 Task: Find connections with filter location Campo Formoso with filter topic #Socialnetworkingwith filter profile language Potuguese with filter current company Anglo American with filter school Miranda House with filter industry Water, Waste, Steam, and Air Conditioning Services with filter service category Web Development with filter keywords title Biologist
Action: Mouse moved to (488, 85)
Screenshot: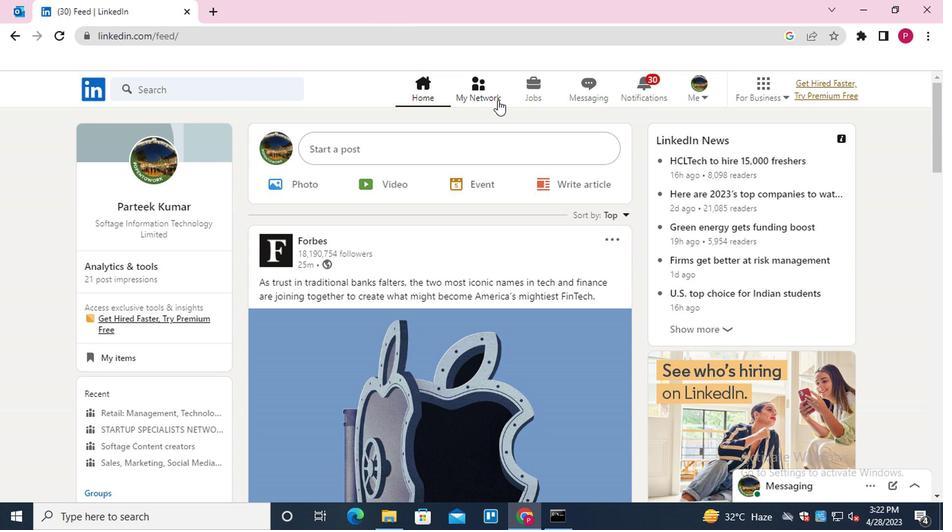 
Action: Mouse pressed left at (488, 85)
Screenshot: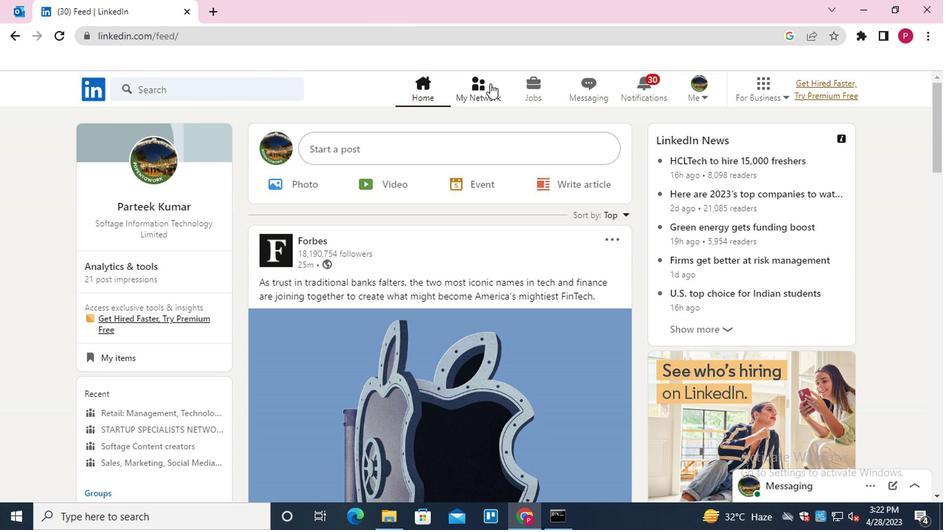 
Action: Mouse moved to (223, 169)
Screenshot: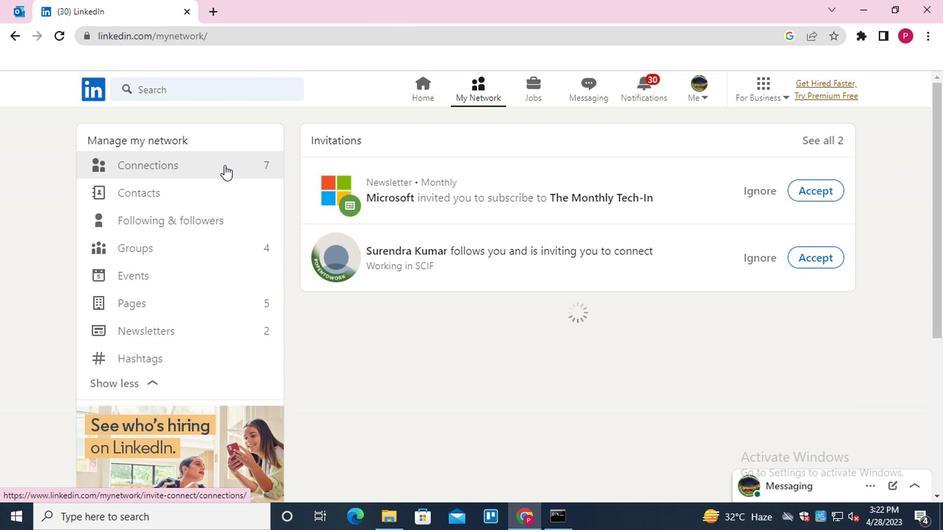 
Action: Mouse pressed left at (223, 169)
Screenshot: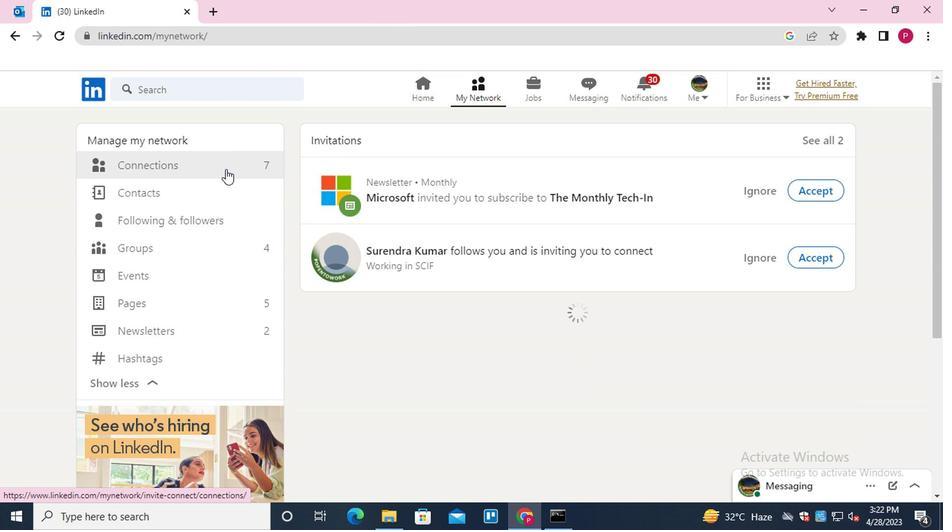 
Action: Mouse moved to (594, 167)
Screenshot: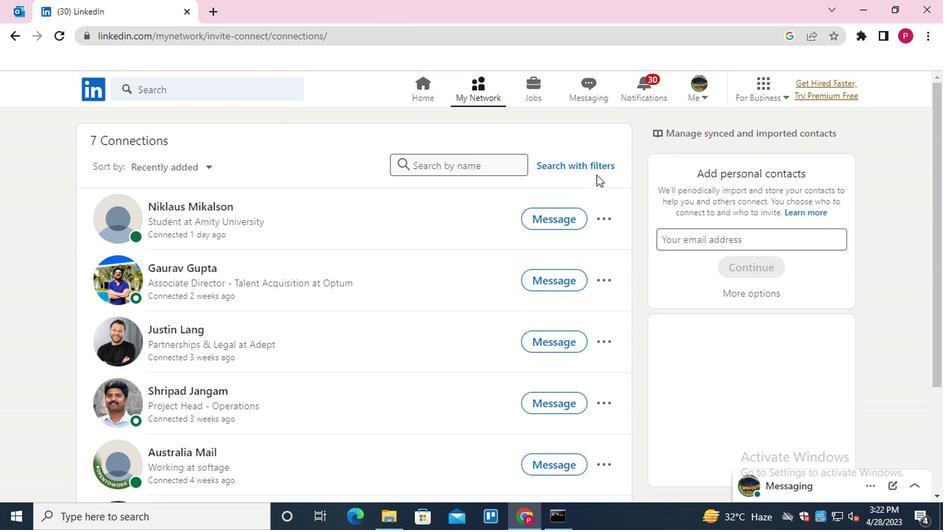 
Action: Mouse pressed left at (594, 167)
Screenshot: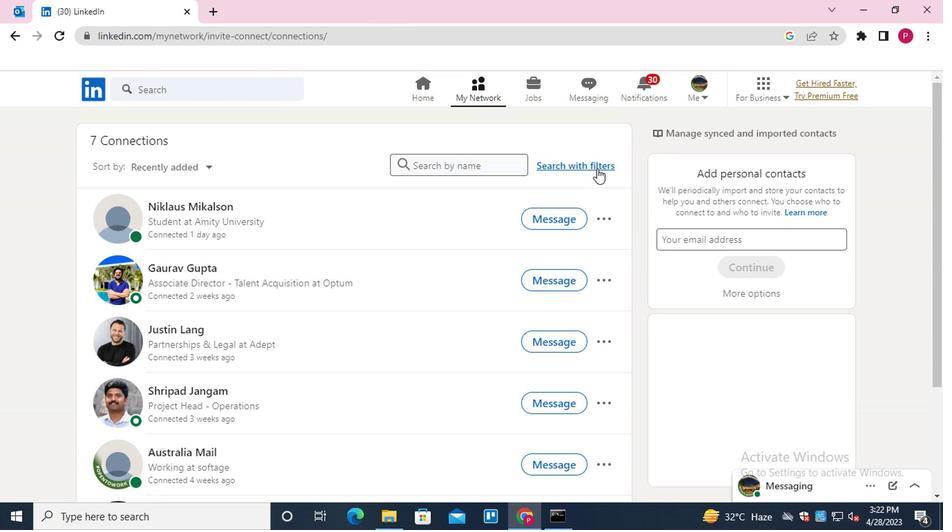 
Action: Mouse moved to (513, 131)
Screenshot: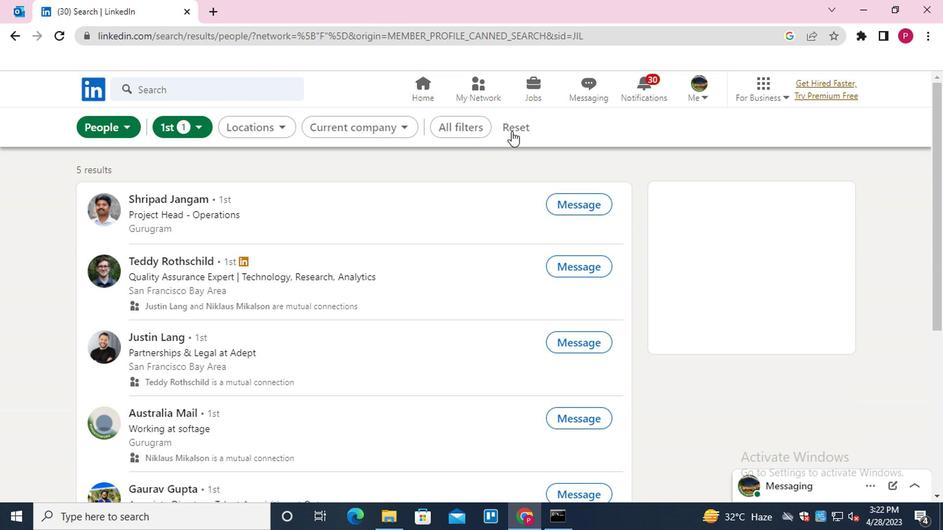 
Action: Mouse pressed left at (513, 131)
Screenshot: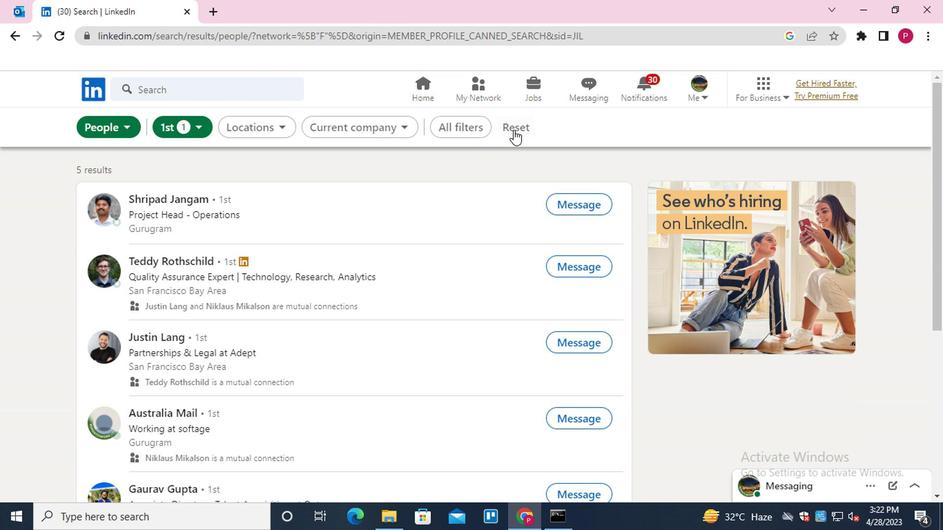 
Action: Mouse moved to (487, 133)
Screenshot: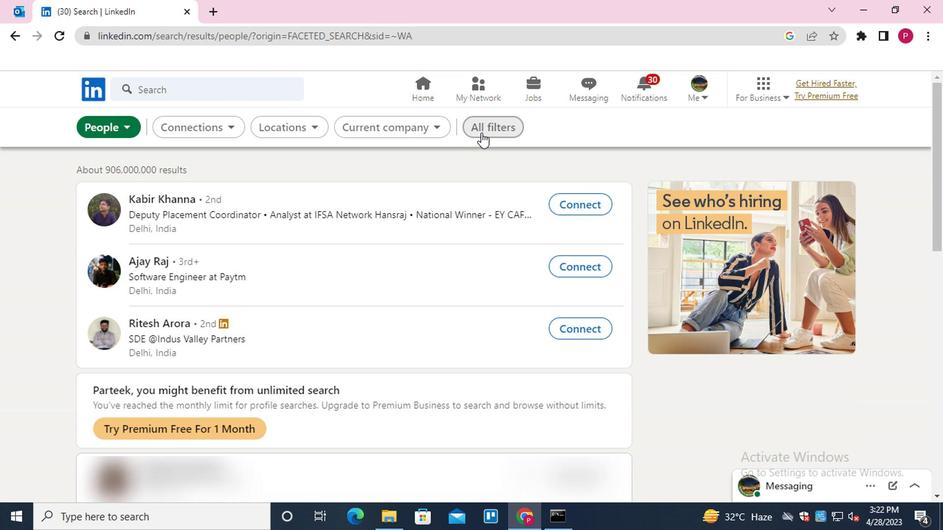 
Action: Mouse pressed left at (487, 133)
Screenshot: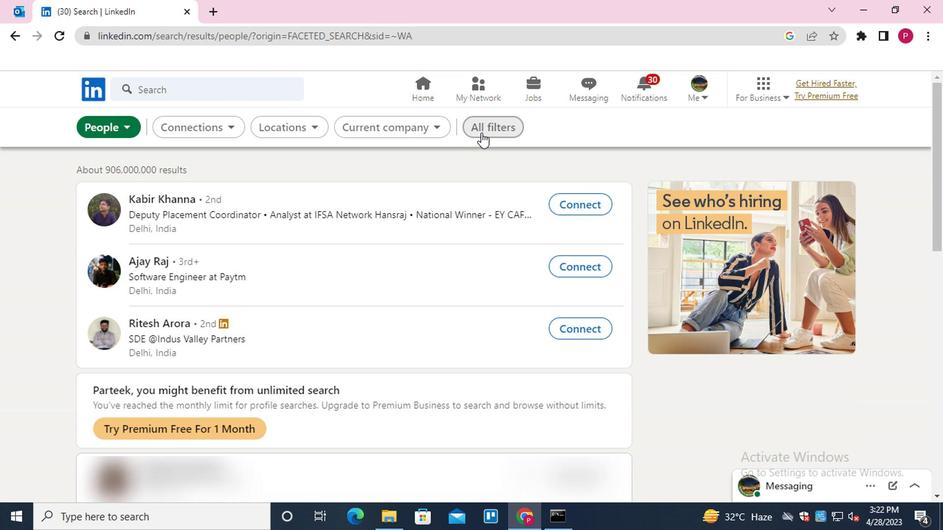 
Action: Mouse moved to (723, 332)
Screenshot: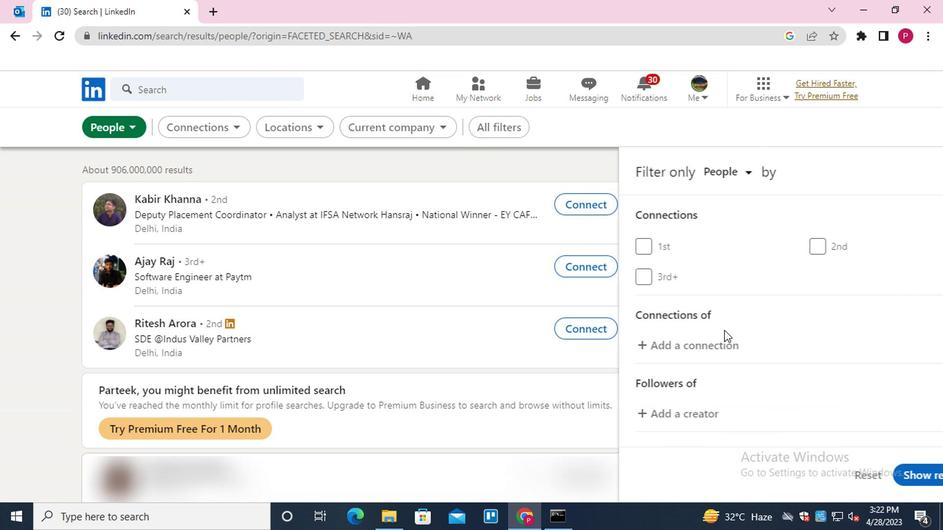 
Action: Mouse scrolled (723, 331) with delta (0, 0)
Screenshot: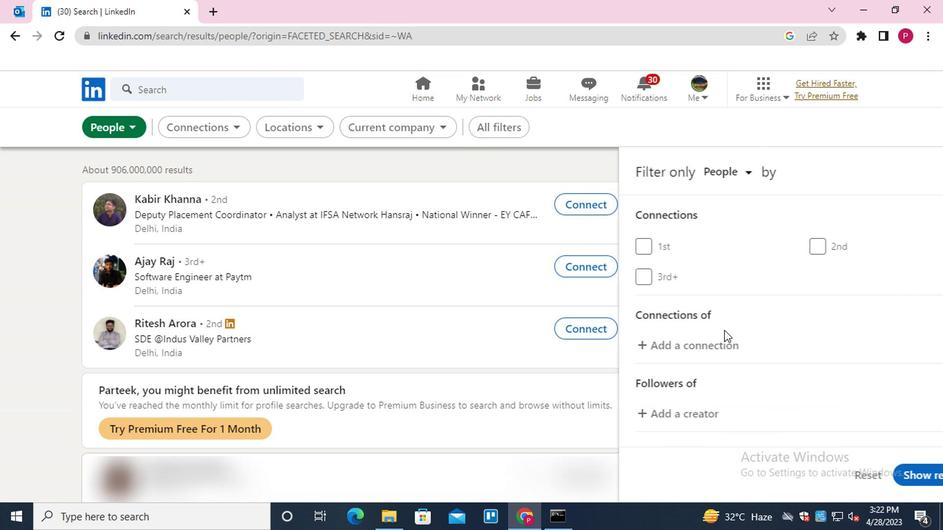 
Action: Mouse moved to (723, 332)
Screenshot: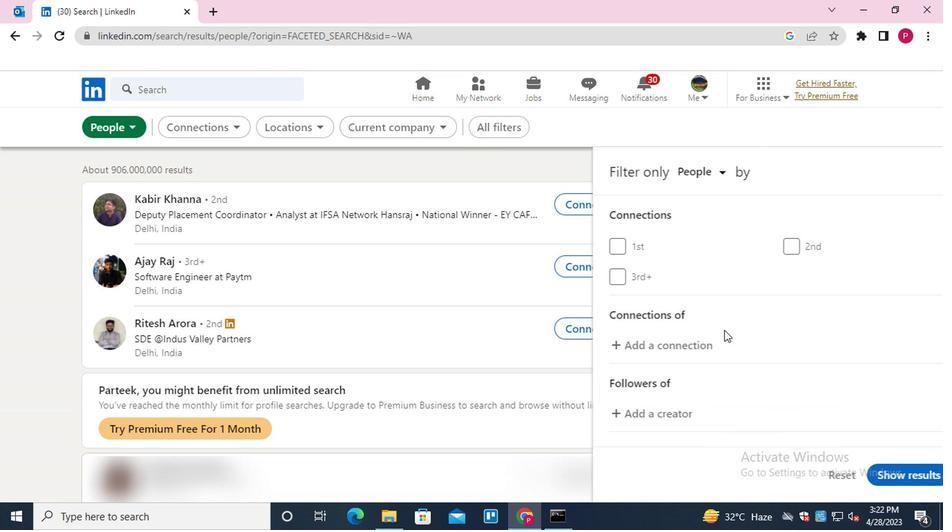 
Action: Mouse scrolled (723, 332) with delta (0, 0)
Screenshot: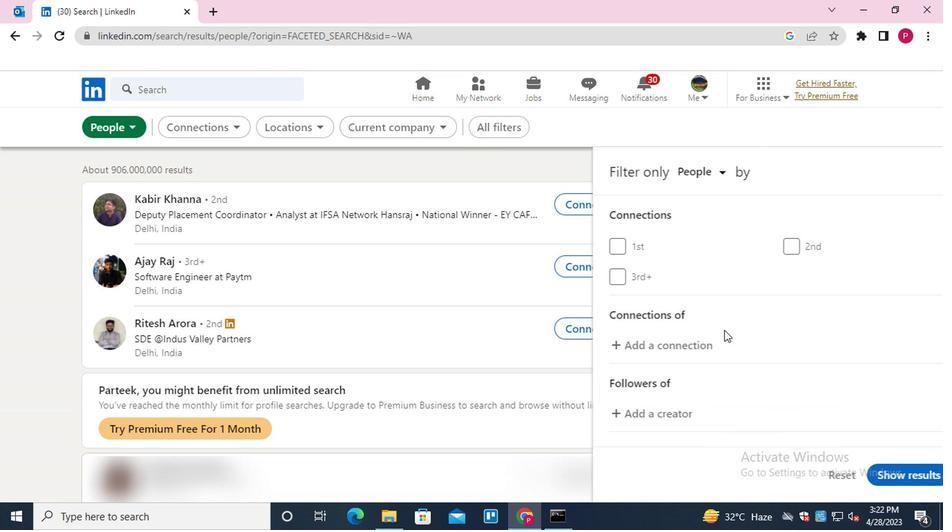
Action: Mouse moved to (723, 337)
Screenshot: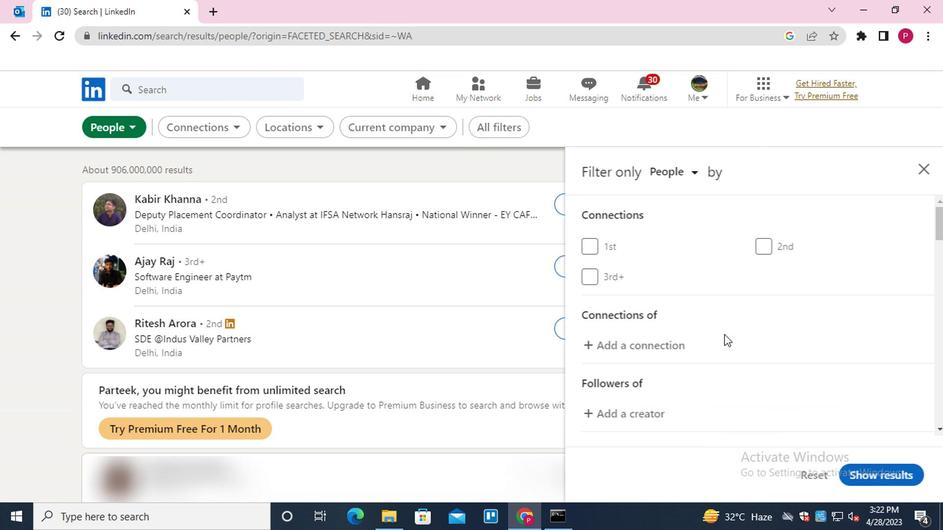 
Action: Mouse scrolled (723, 336) with delta (0, 0)
Screenshot: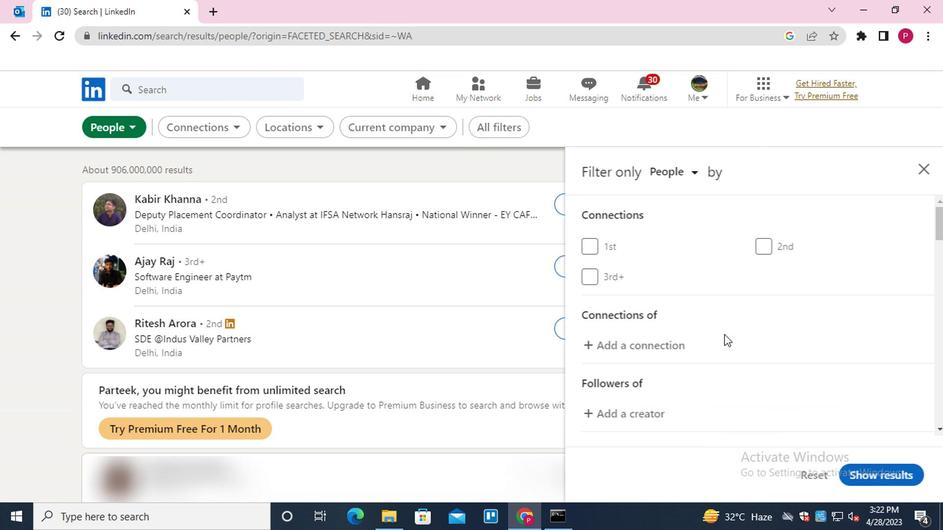 
Action: Mouse moved to (784, 334)
Screenshot: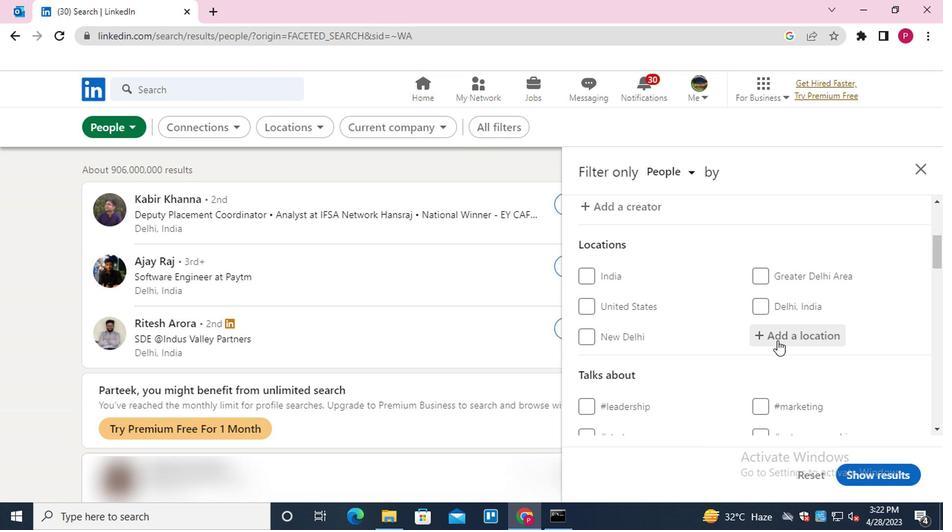 
Action: Mouse pressed left at (784, 334)
Screenshot: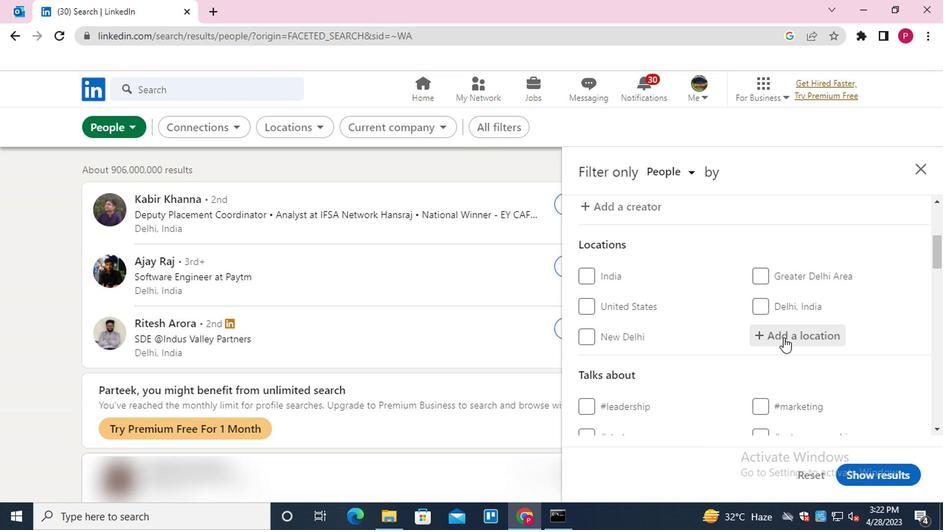
Action: Mouse moved to (782, 336)
Screenshot: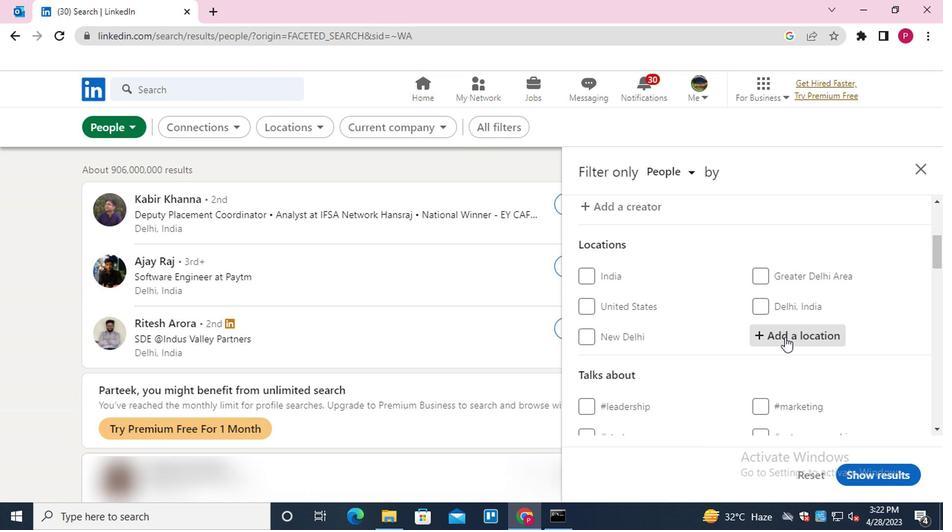 
Action: Key pressed <Key.shift>CAMPO<Key.space><Key.shift><Key.shift><Key.shift><Key.shift>FORMOSO<Key.down><Key.enter>
Screenshot: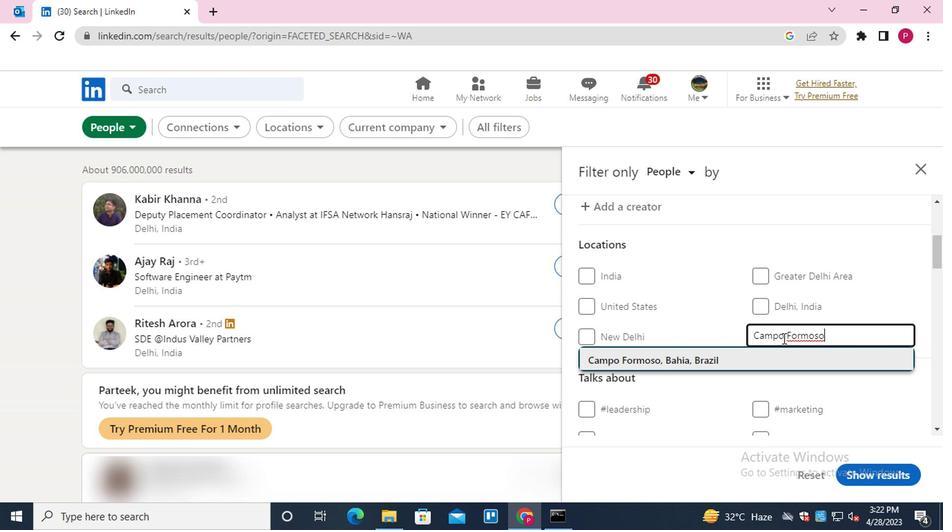 
Action: Mouse moved to (654, 350)
Screenshot: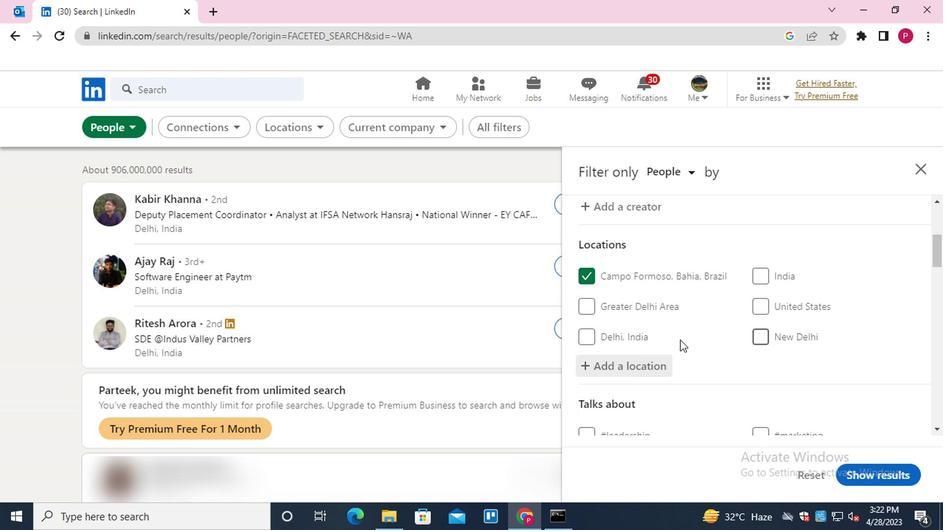 
Action: Mouse scrolled (654, 350) with delta (0, 0)
Screenshot: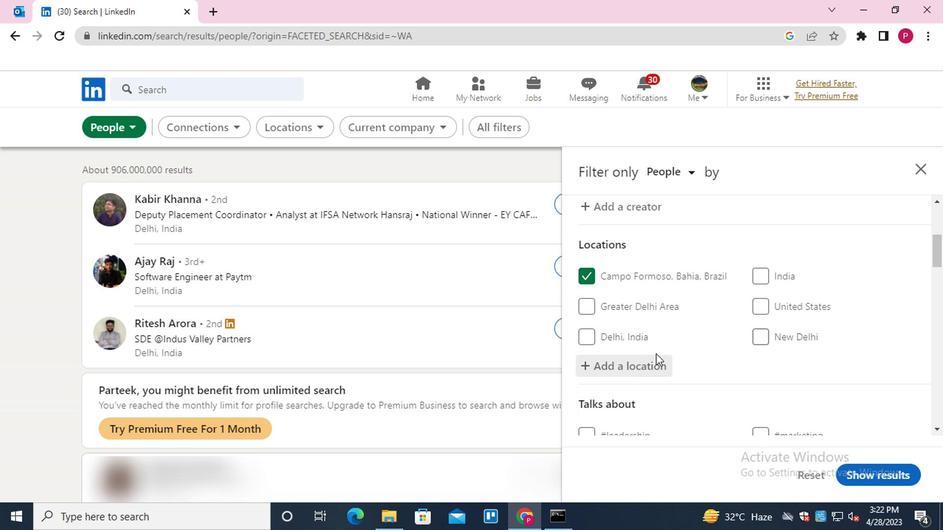 
Action: Mouse scrolled (654, 350) with delta (0, 0)
Screenshot: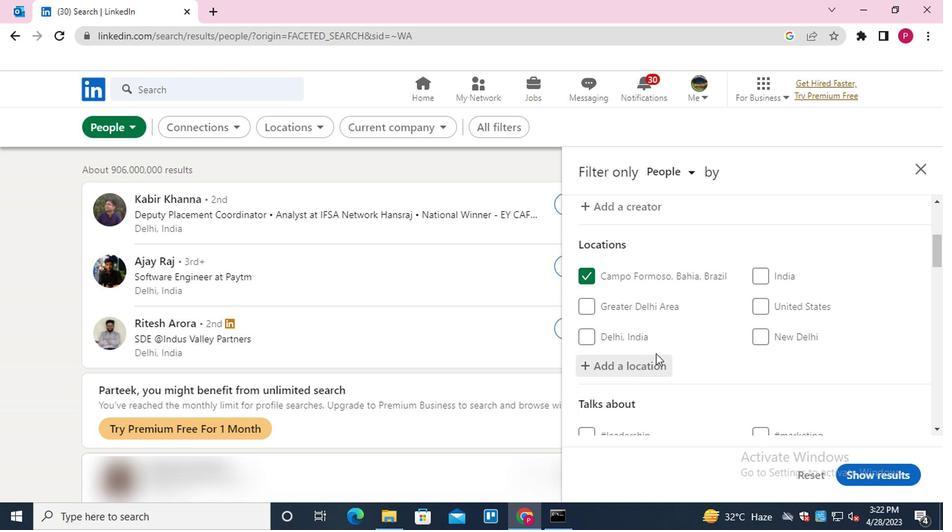 
Action: Mouse moved to (787, 348)
Screenshot: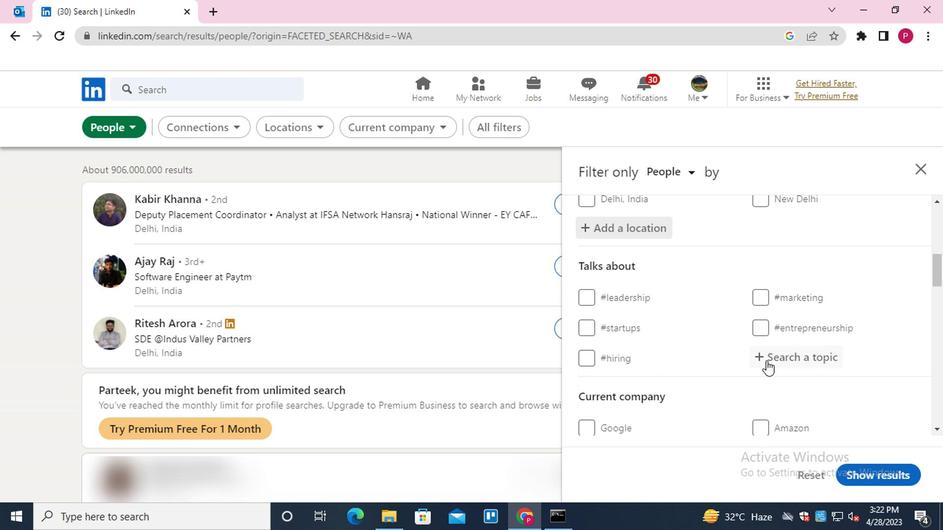 
Action: Mouse pressed left at (787, 348)
Screenshot: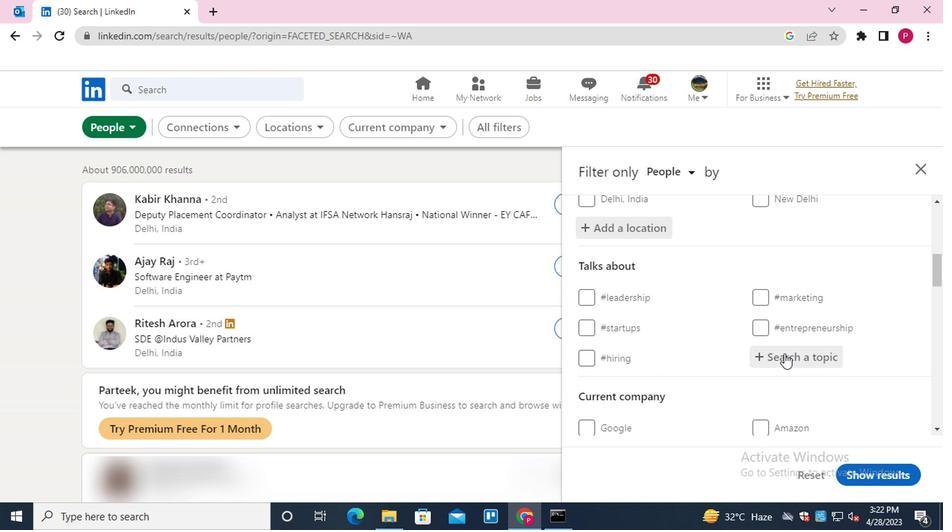 
Action: Mouse moved to (759, 349)
Screenshot: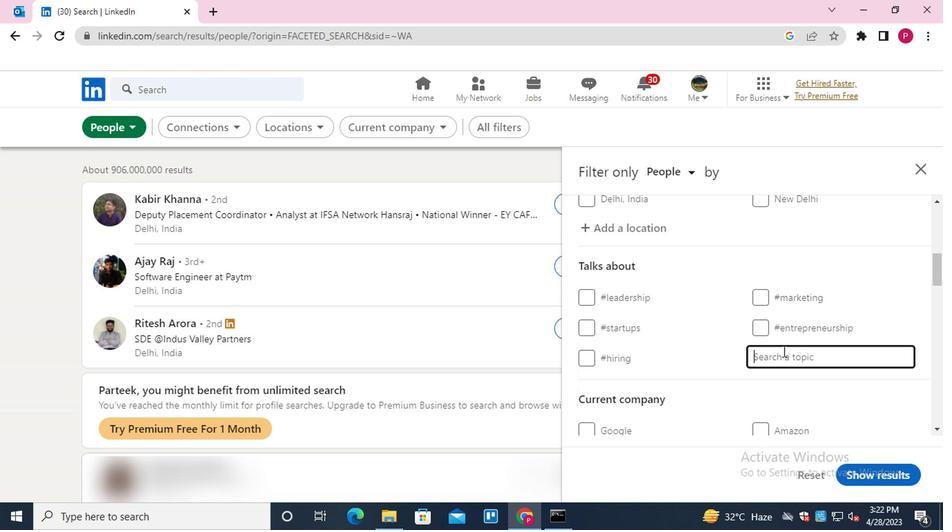 
Action: Key pressed SOCIALNETWORKING<Key.down><Key.down><Key.enter>
Screenshot: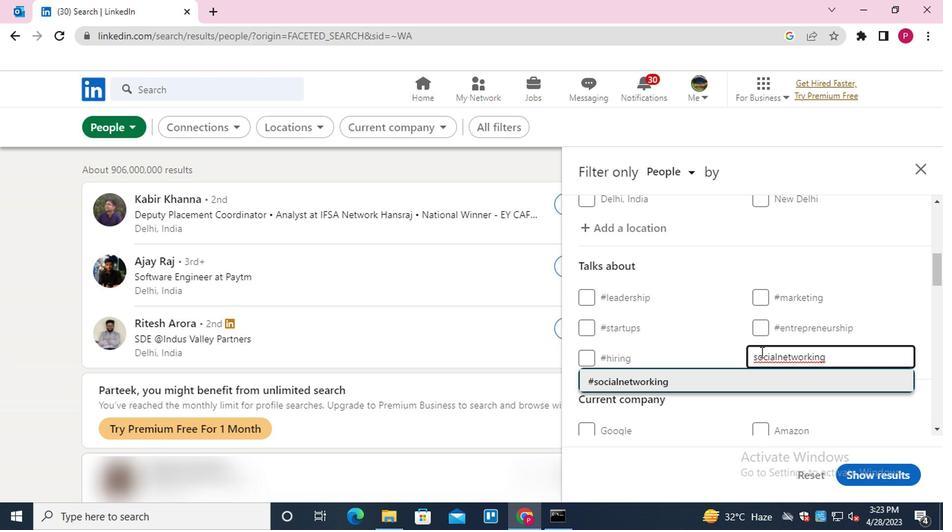 
Action: Mouse scrolled (759, 348) with delta (0, 0)
Screenshot: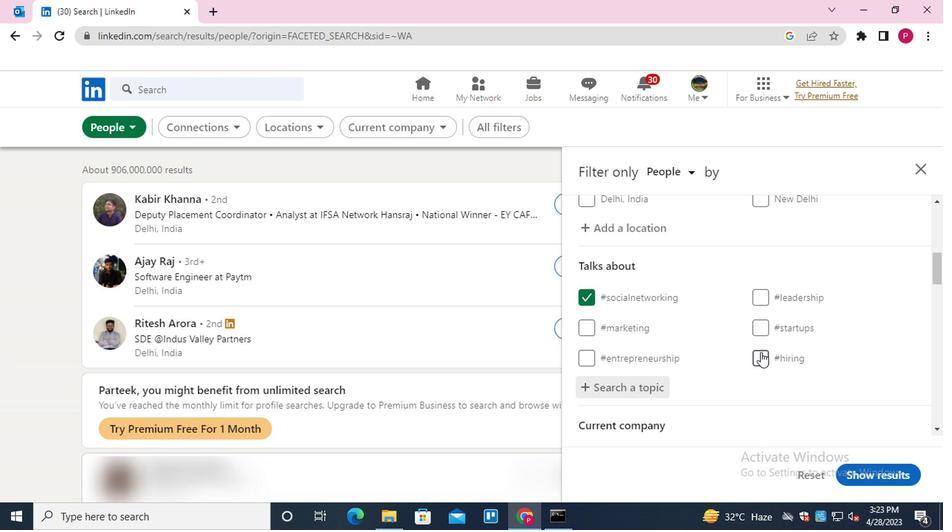
Action: Mouse scrolled (759, 348) with delta (0, 0)
Screenshot: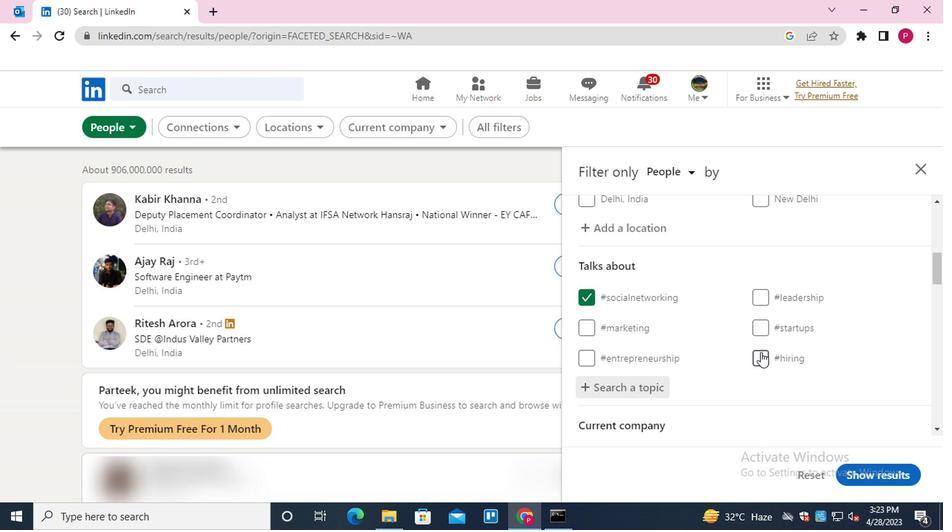 
Action: Mouse scrolled (759, 348) with delta (0, 0)
Screenshot: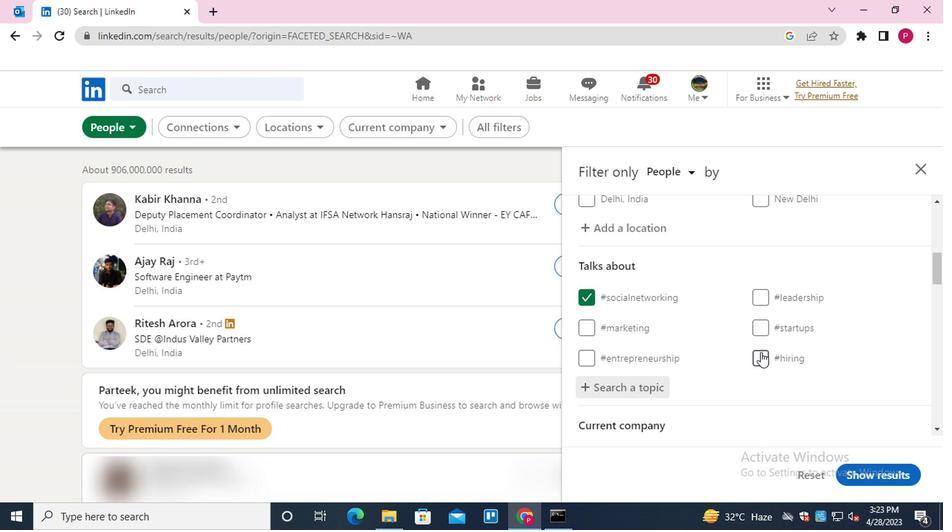 
Action: Mouse moved to (708, 339)
Screenshot: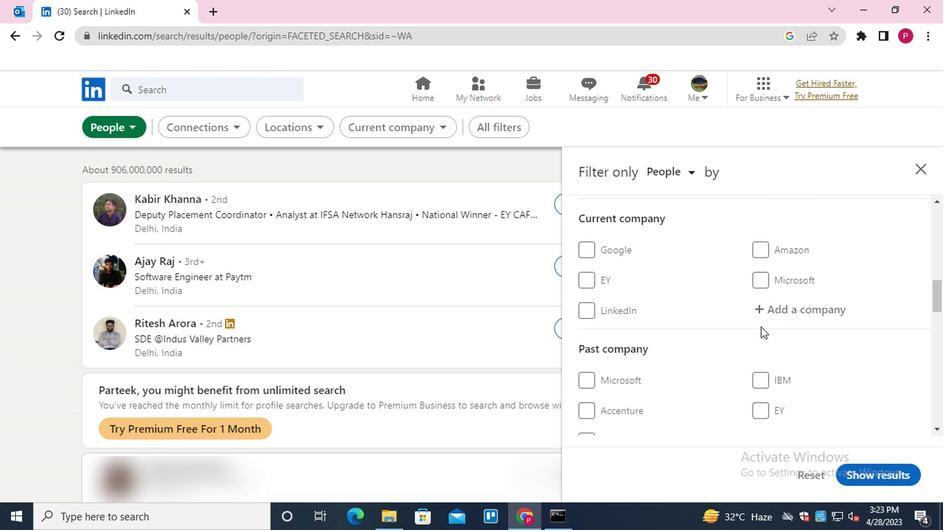 
Action: Mouse scrolled (708, 339) with delta (0, 0)
Screenshot: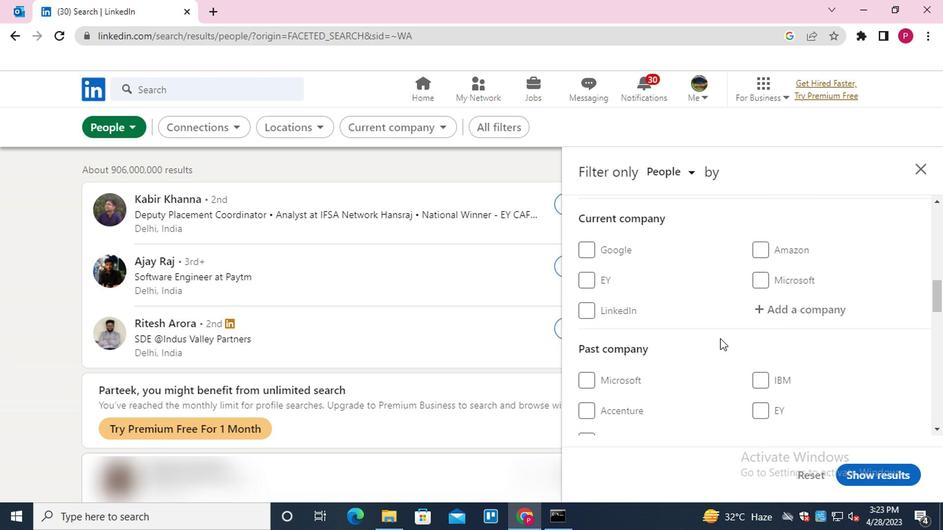 
Action: Mouse scrolled (708, 339) with delta (0, 0)
Screenshot: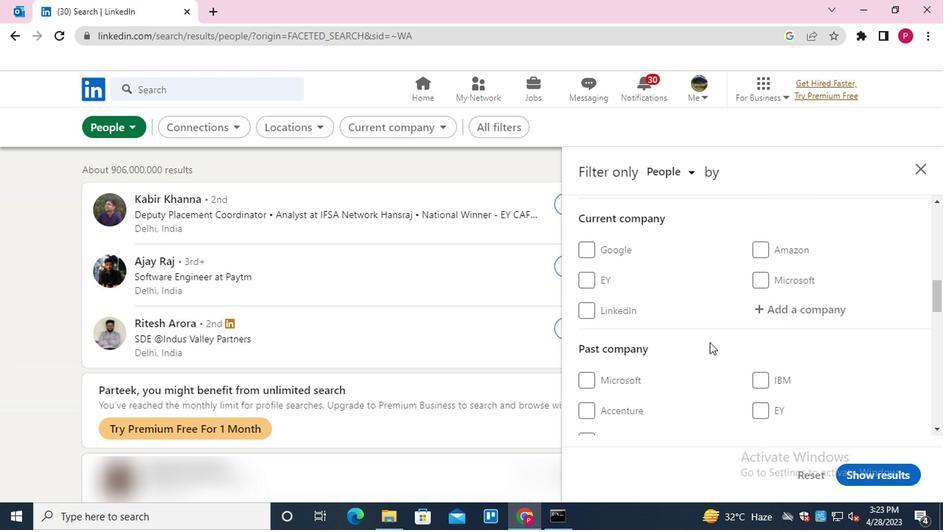 
Action: Mouse scrolled (708, 339) with delta (0, 0)
Screenshot: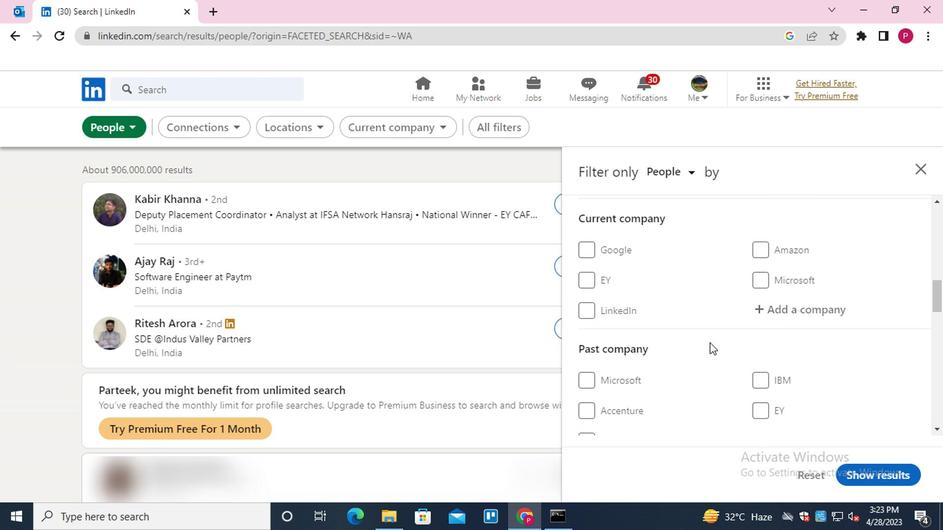 
Action: Mouse scrolled (708, 339) with delta (0, 0)
Screenshot: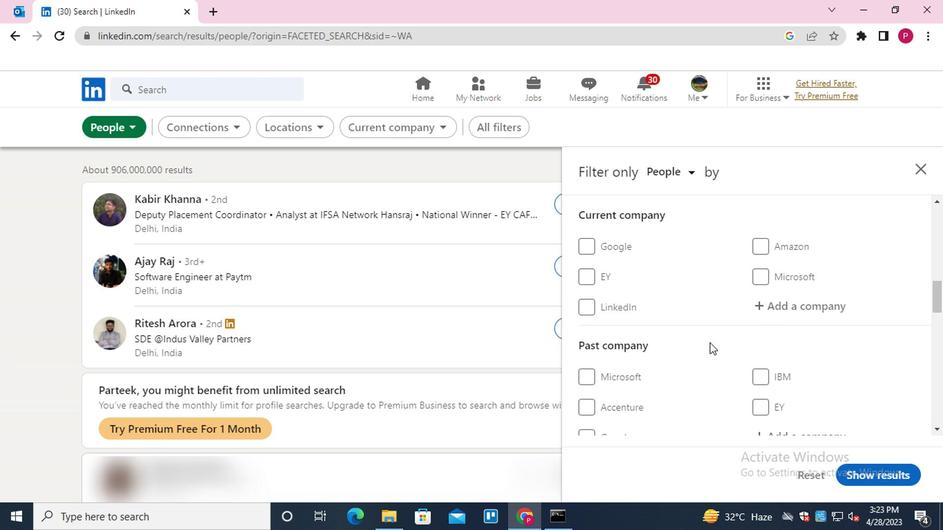 
Action: Mouse moved to (677, 355)
Screenshot: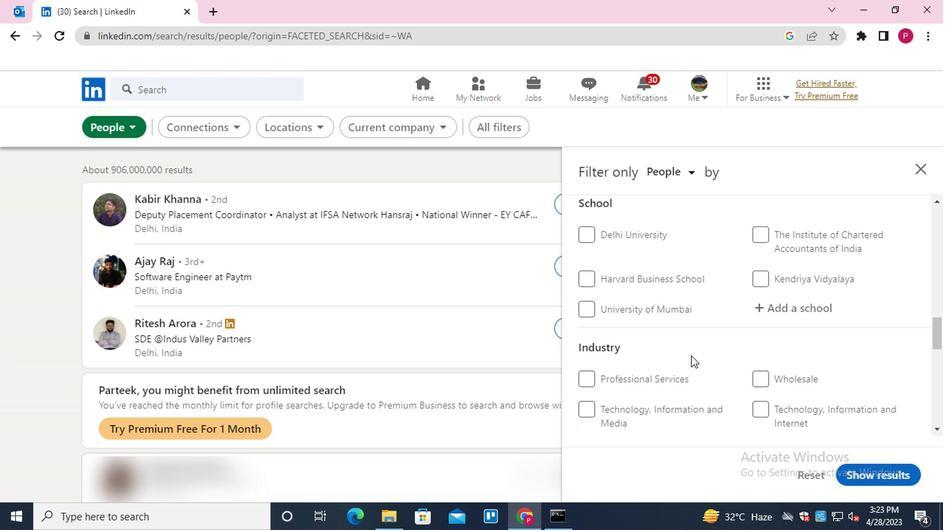 
Action: Mouse scrolled (677, 355) with delta (0, 0)
Screenshot: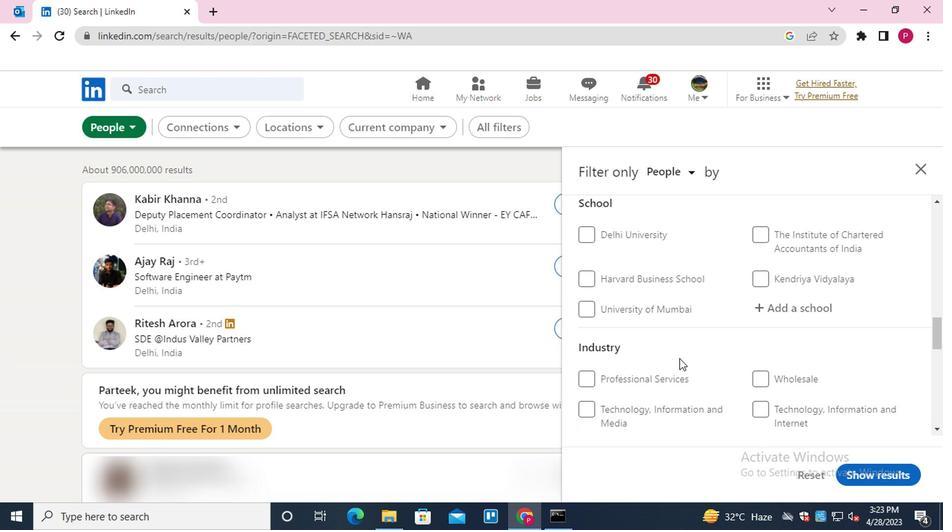 
Action: Mouse scrolled (677, 355) with delta (0, 0)
Screenshot: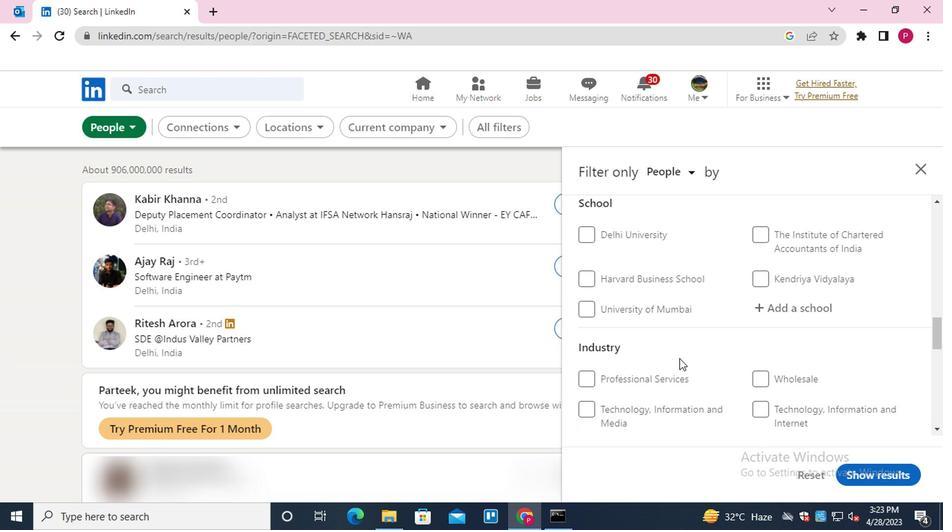 
Action: Mouse scrolled (677, 355) with delta (0, 0)
Screenshot: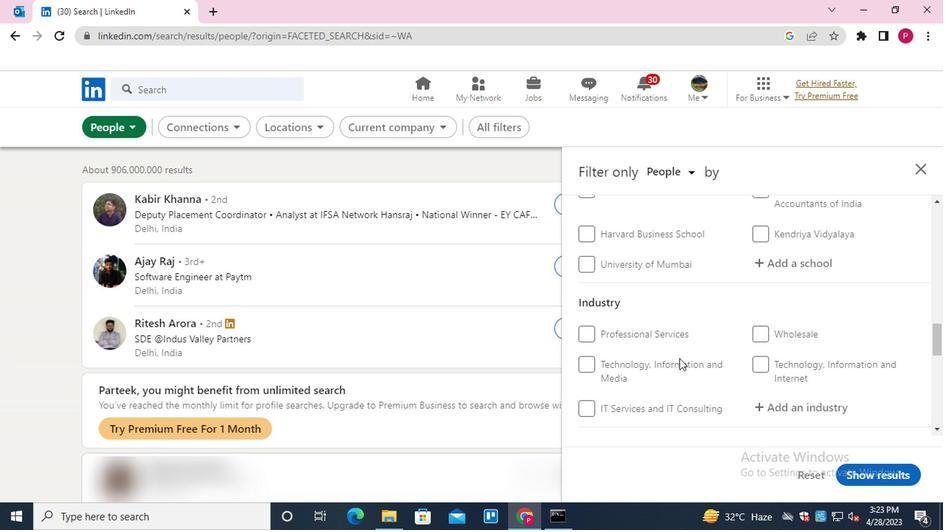 
Action: Mouse moved to (758, 346)
Screenshot: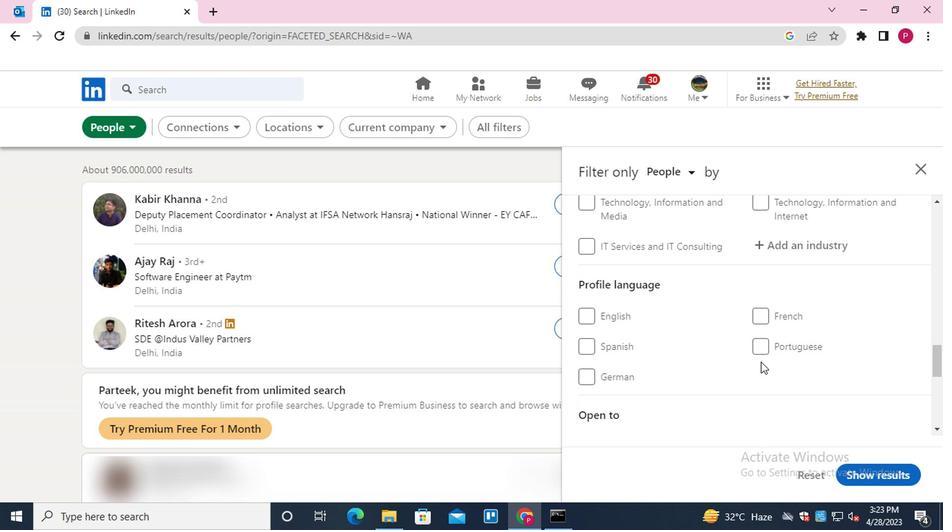 
Action: Mouse pressed left at (758, 346)
Screenshot: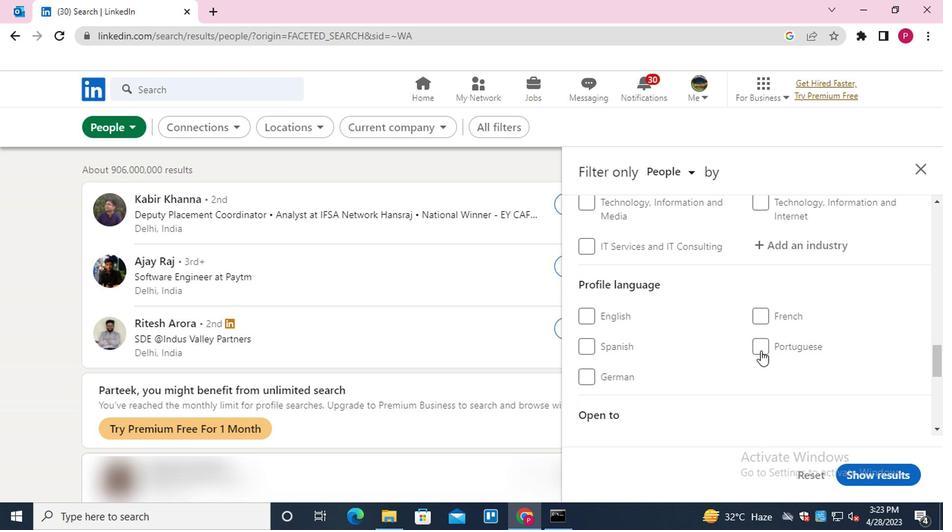 
Action: Mouse moved to (721, 350)
Screenshot: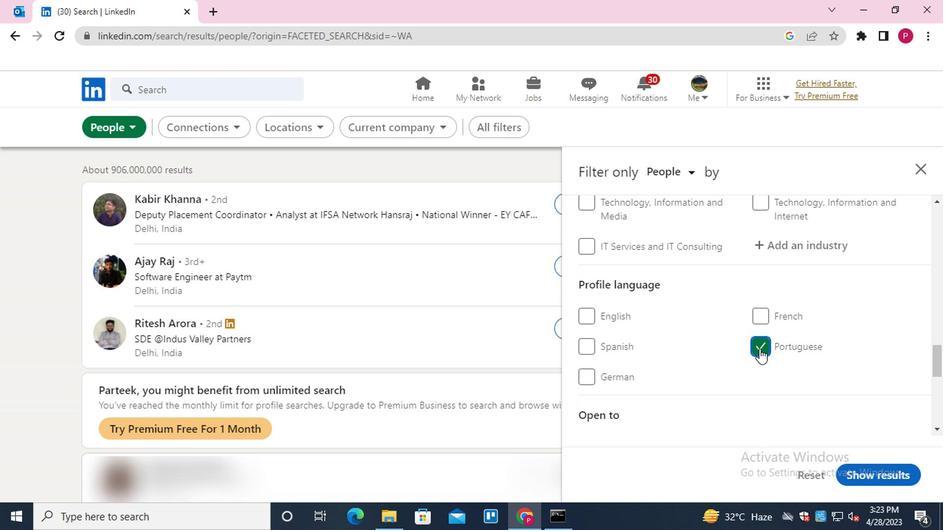 
Action: Mouse scrolled (721, 350) with delta (0, 0)
Screenshot: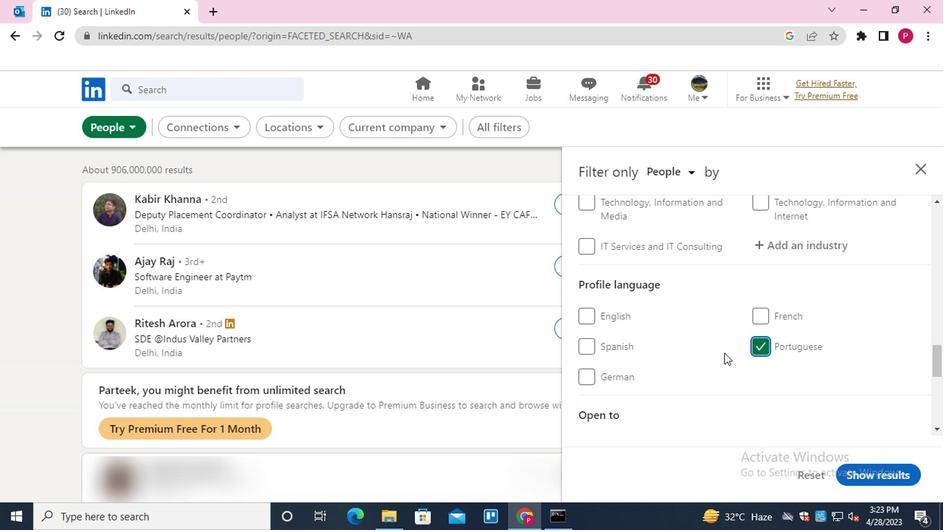 
Action: Mouse scrolled (721, 350) with delta (0, 0)
Screenshot: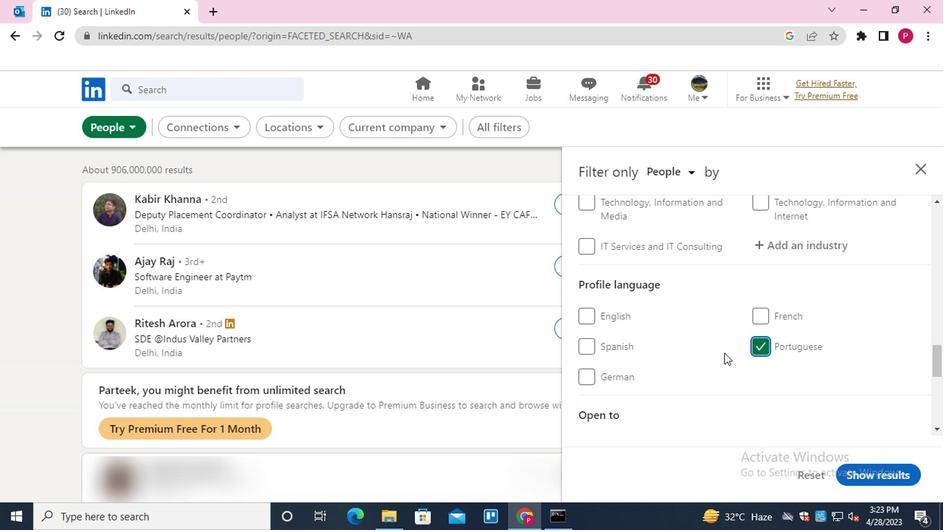 
Action: Mouse scrolled (721, 350) with delta (0, 0)
Screenshot: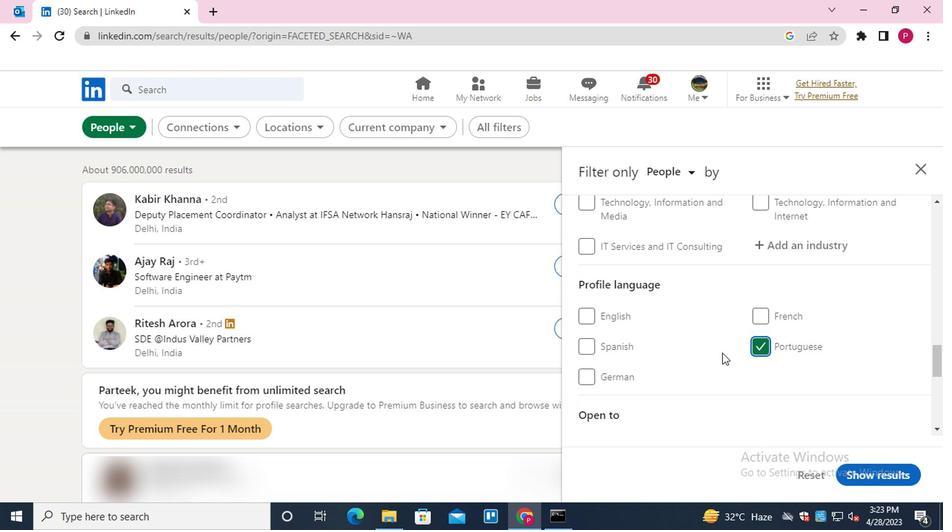 
Action: Mouse scrolled (721, 350) with delta (0, 0)
Screenshot: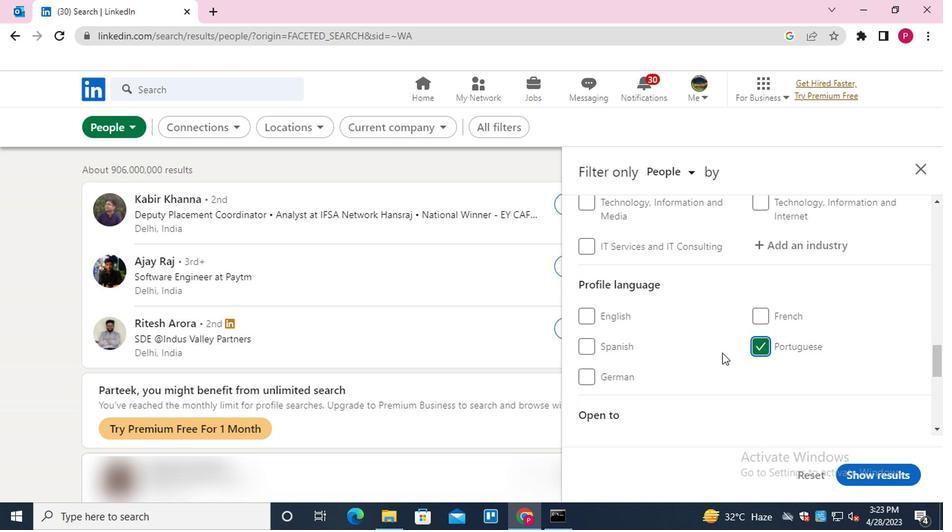 
Action: Mouse scrolled (721, 350) with delta (0, 0)
Screenshot: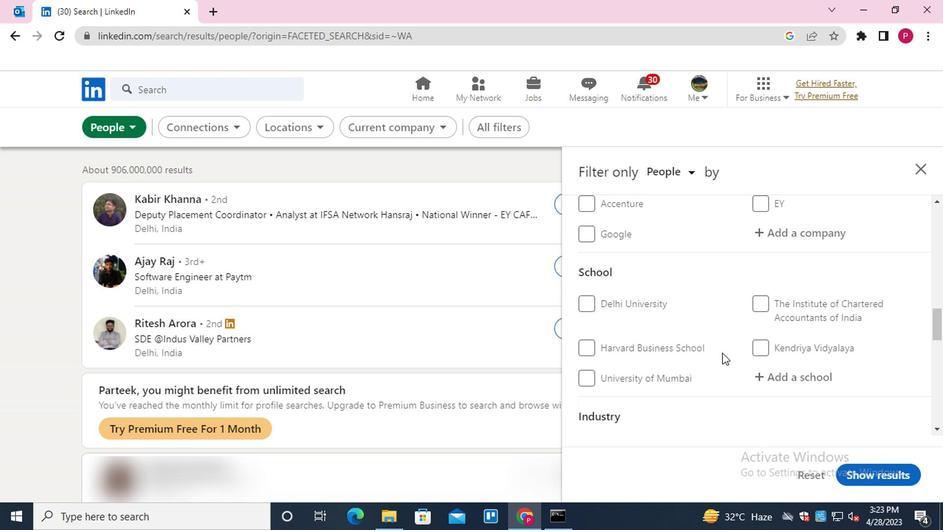 
Action: Mouse scrolled (721, 350) with delta (0, 0)
Screenshot: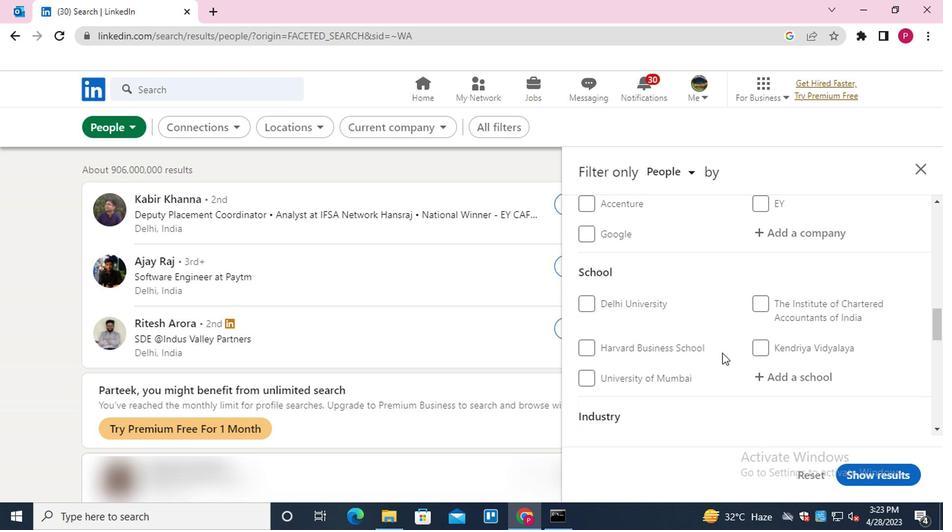 
Action: Mouse scrolled (721, 350) with delta (0, 0)
Screenshot: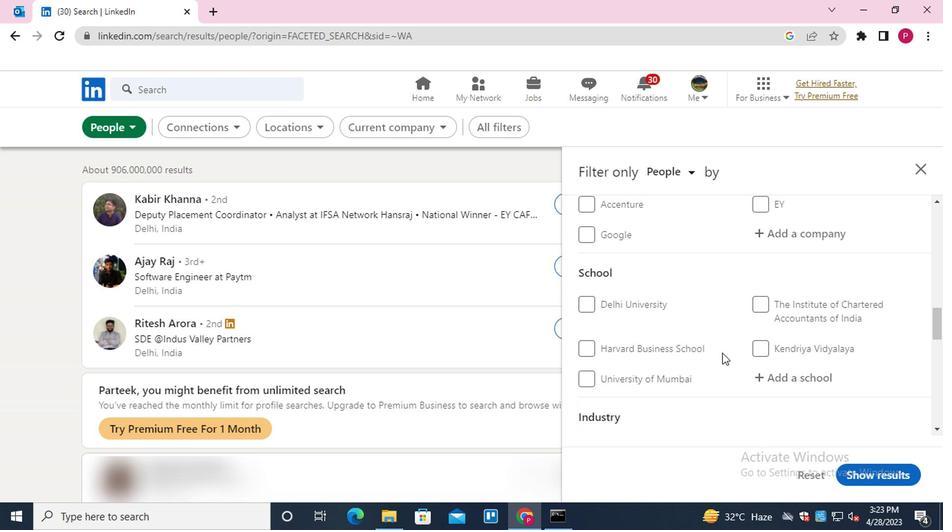 
Action: Mouse moved to (787, 307)
Screenshot: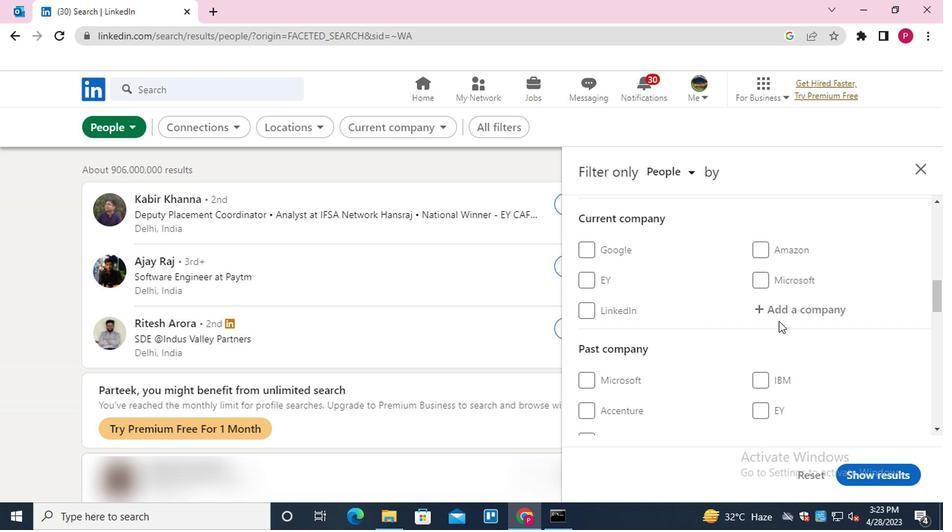 
Action: Mouse pressed left at (787, 307)
Screenshot: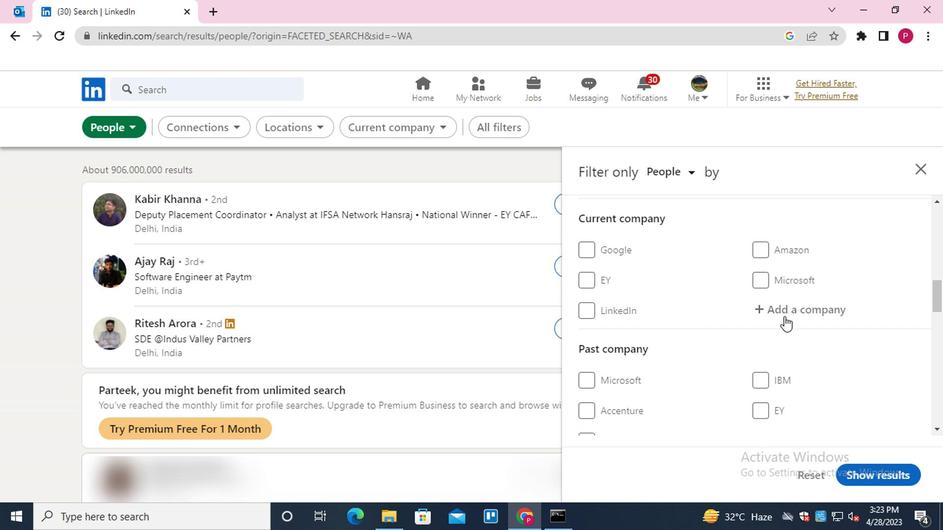 
Action: Key pressed <Key.shift>ANGIO<Key.backspace><Key.backspace>LP<Key.backspace>O<Key.down><Key.enter>
Screenshot: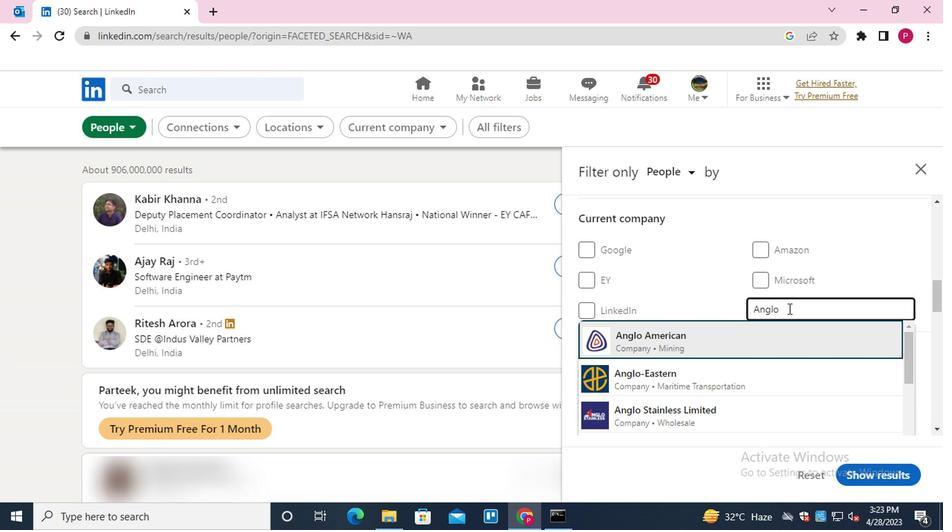 
Action: Mouse moved to (633, 310)
Screenshot: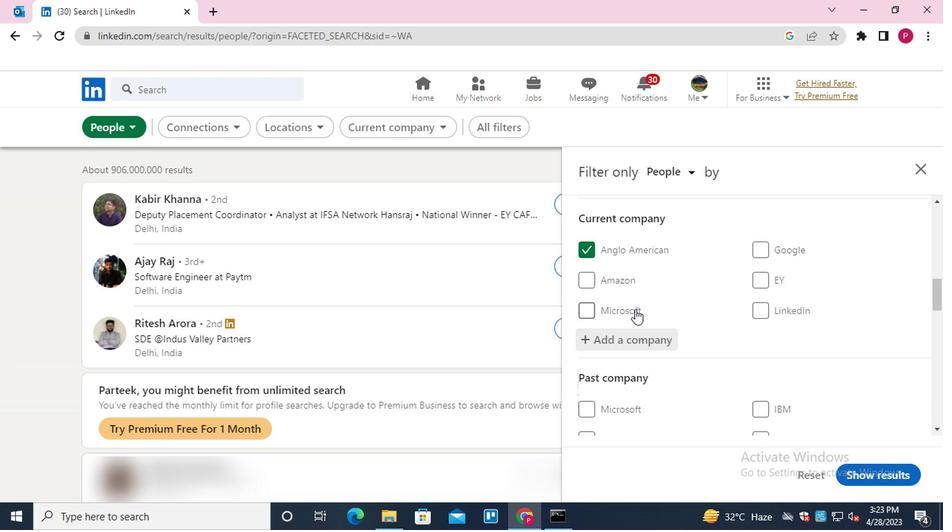 
Action: Mouse scrolled (633, 310) with delta (0, 0)
Screenshot: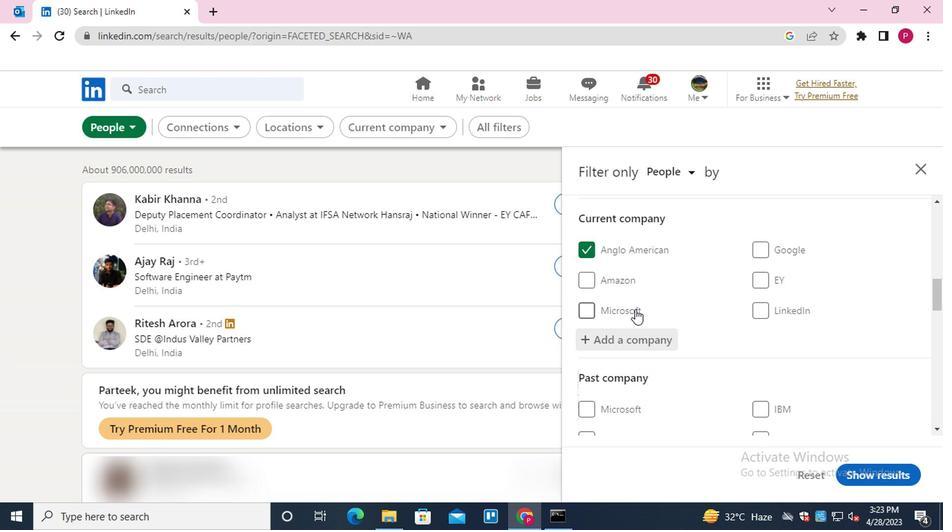 
Action: Mouse moved to (633, 312)
Screenshot: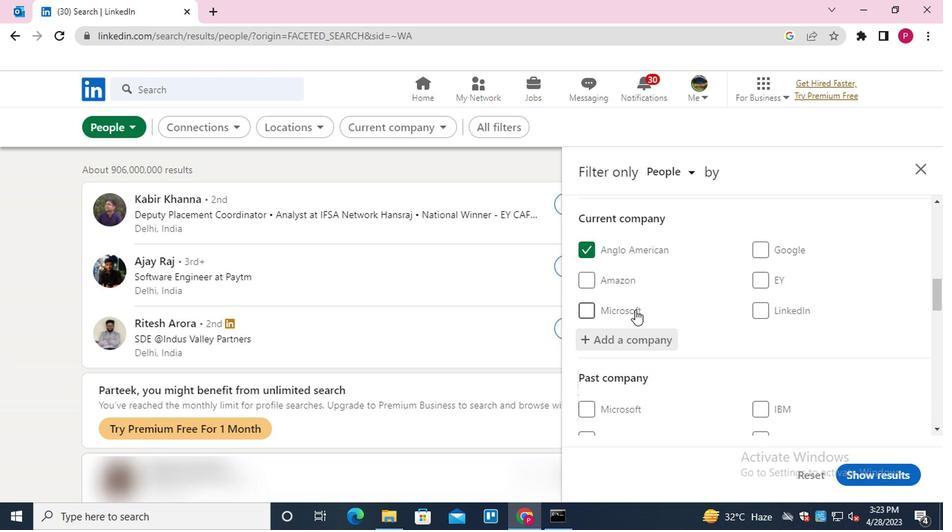 
Action: Mouse scrolled (633, 311) with delta (0, 0)
Screenshot: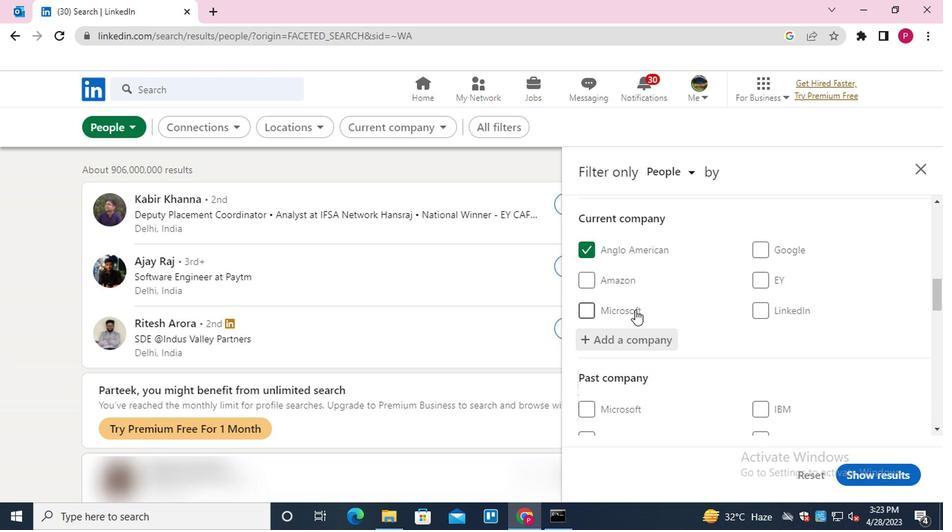 
Action: Mouse scrolled (633, 311) with delta (0, 0)
Screenshot: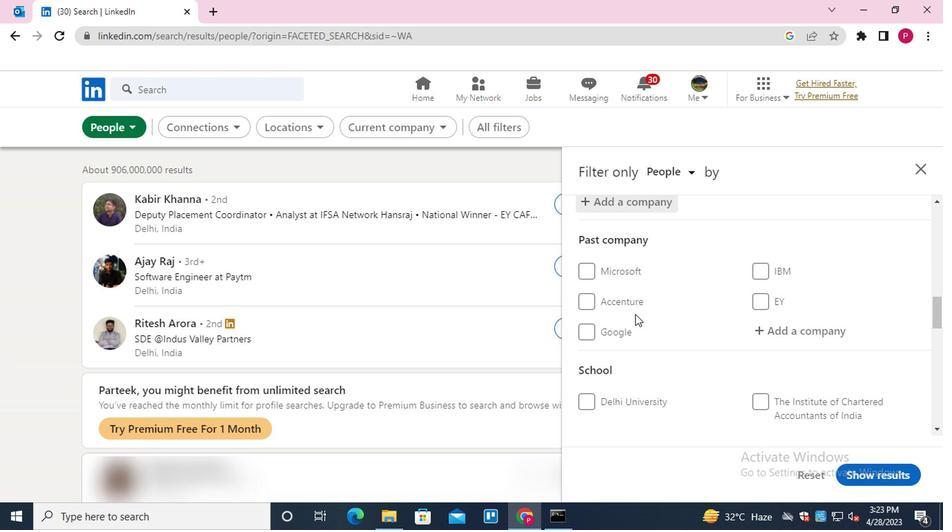 
Action: Mouse scrolled (633, 311) with delta (0, 0)
Screenshot: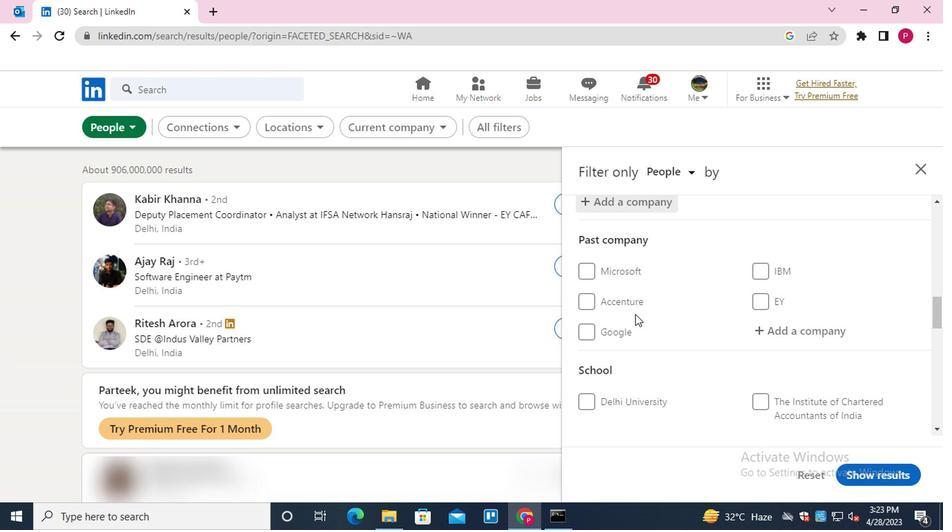 
Action: Mouse scrolled (633, 311) with delta (0, 0)
Screenshot: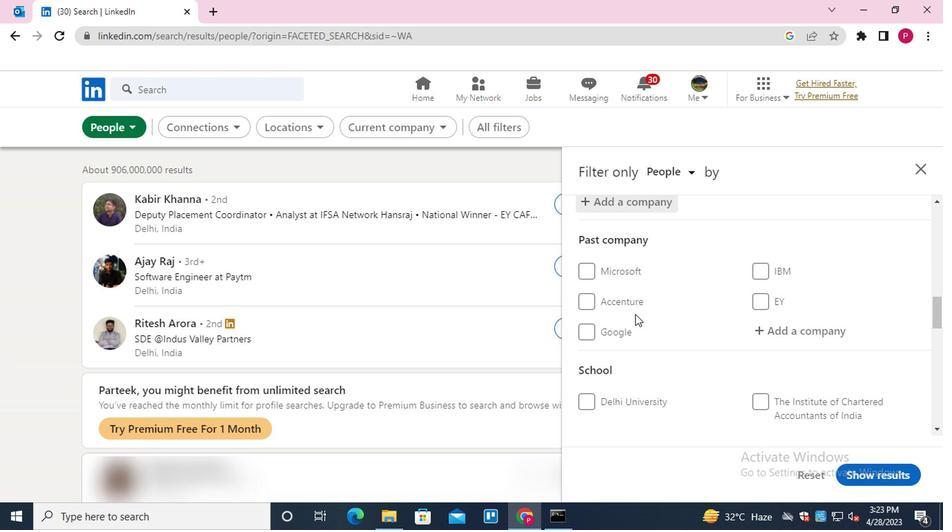 
Action: Mouse moved to (778, 268)
Screenshot: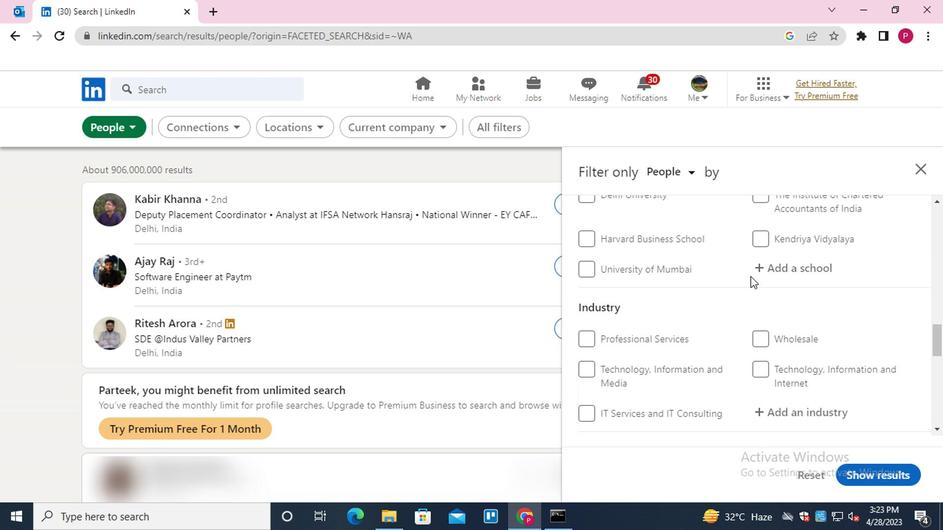 
Action: Mouse pressed left at (778, 268)
Screenshot: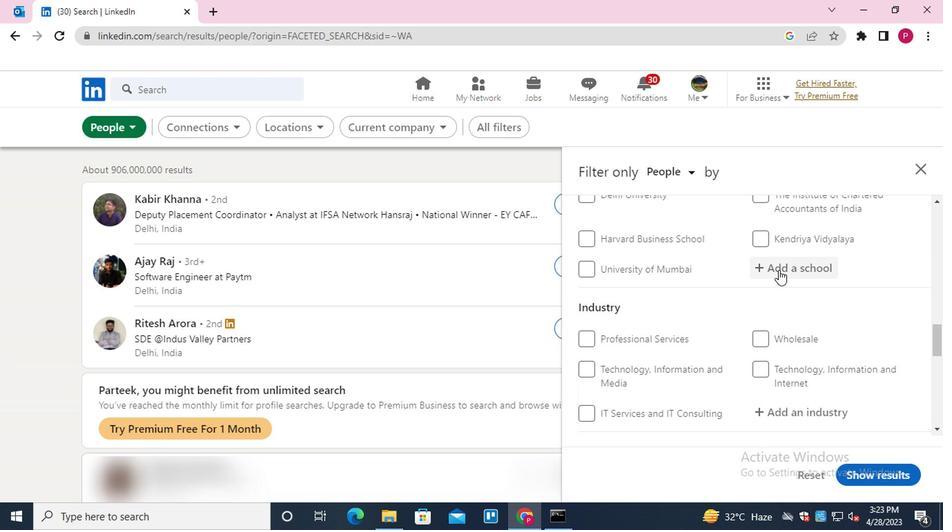 
Action: Mouse scrolled (778, 267) with delta (0, 0)
Screenshot: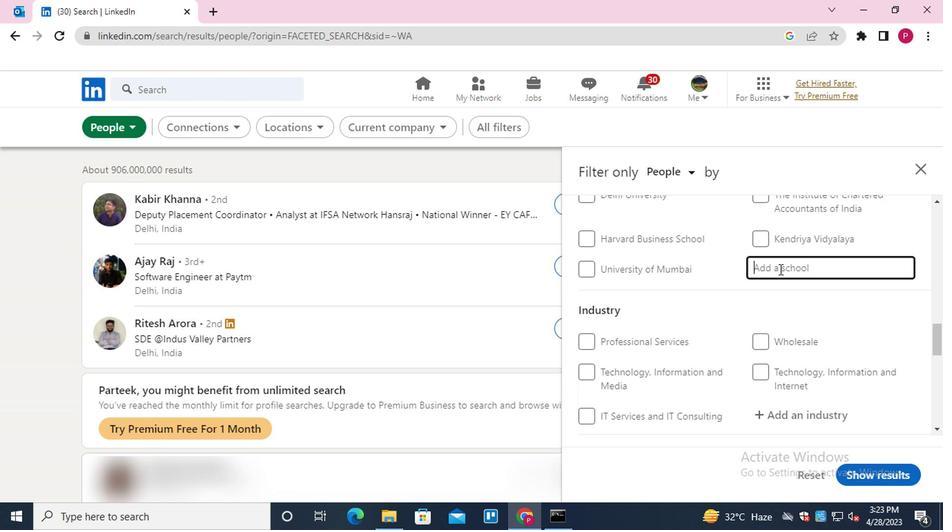 
Action: Mouse scrolled (778, 269) with delta (0, 0)
Screenshot: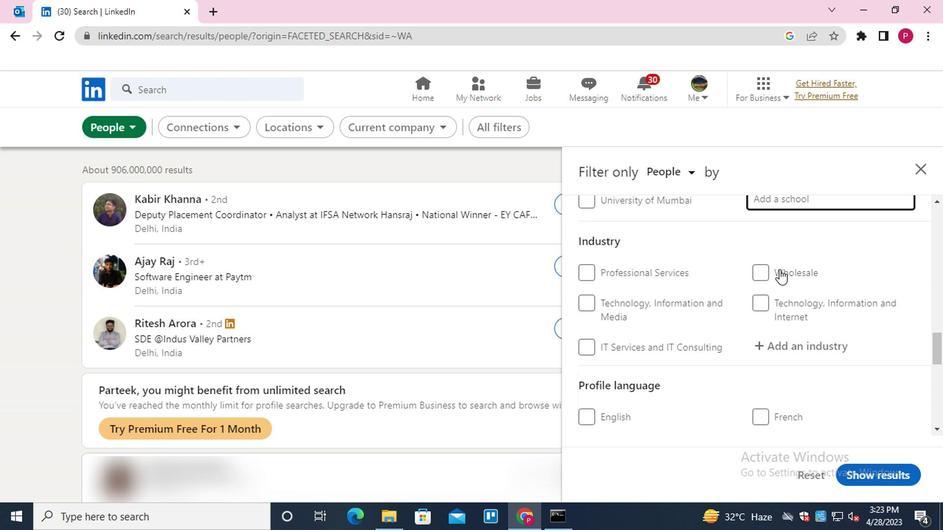 
Action: Key pressed <Key.shift>MIRANDA<Key.space><Key.down><Key.down><Key.enter>
Screenshot: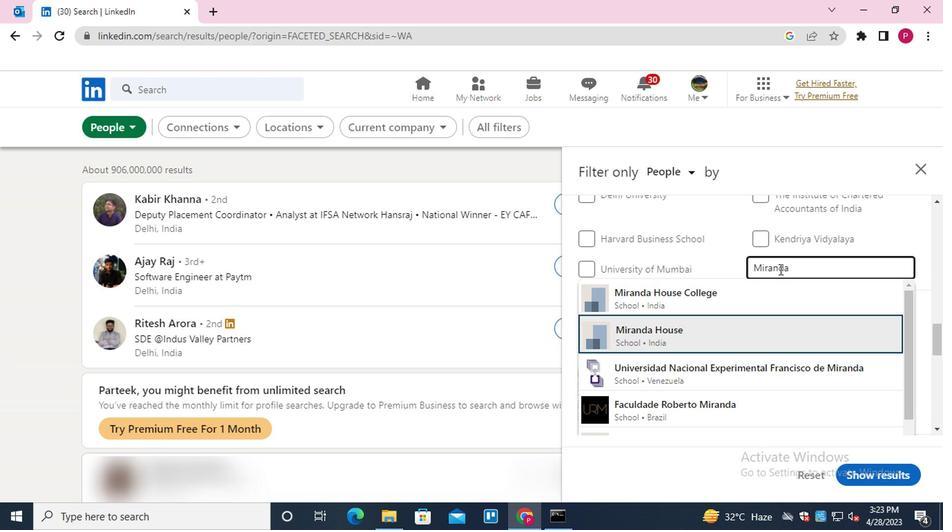 
Action: Mouse moved to (749, 302)
Screenshot: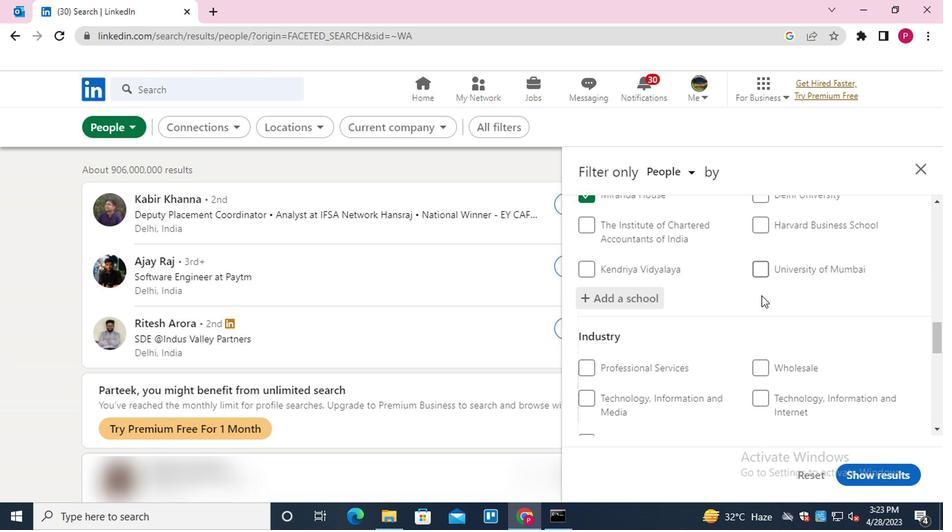 
Action: Mouse scrolled (749, 302) with delta (0, 0)
Screenshot: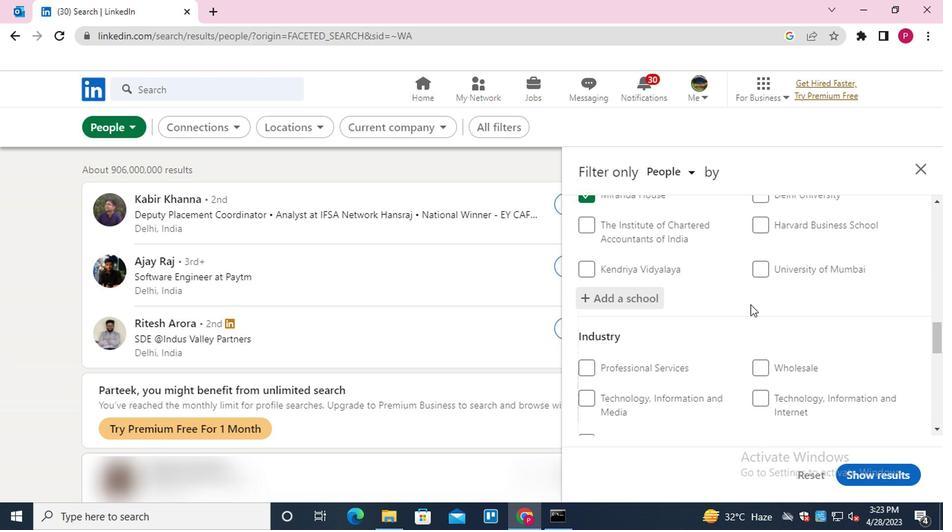 
Action: Mouse scrolled (749, 302) with delta (0, 0)
Screenshot: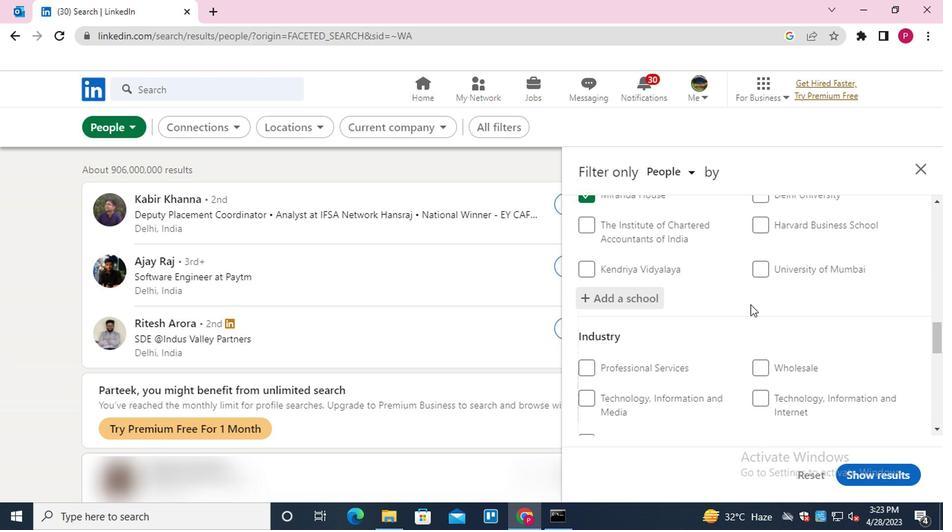 
Action: Mouse scrolled (749, 302) with delta (0, 0)
Screenshot: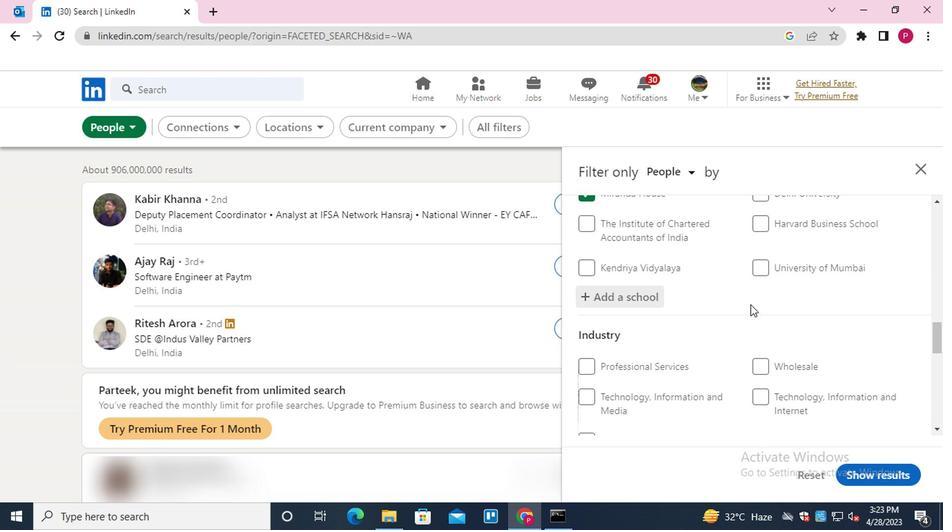 
Action: Mouse moved to (798, 234)
Screenshot: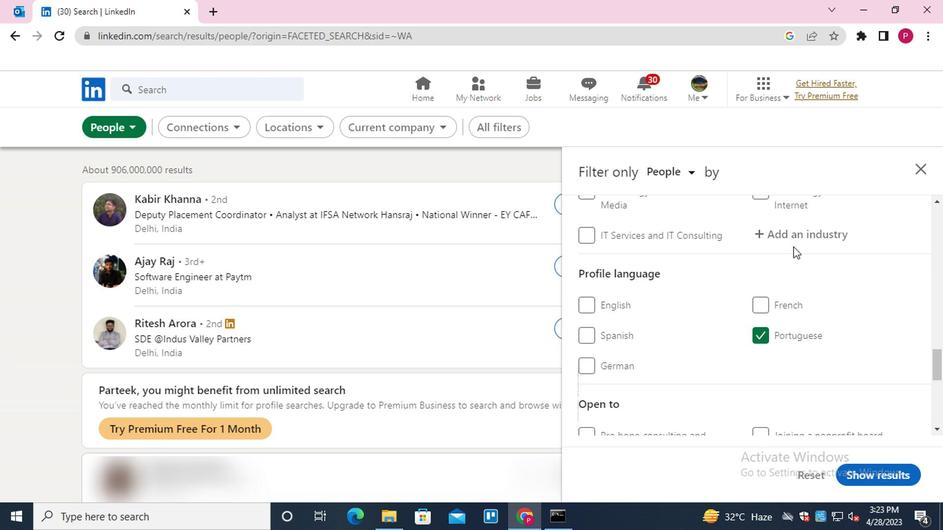 
Action: Mouse pressed left at (798, 234)
Screenshot: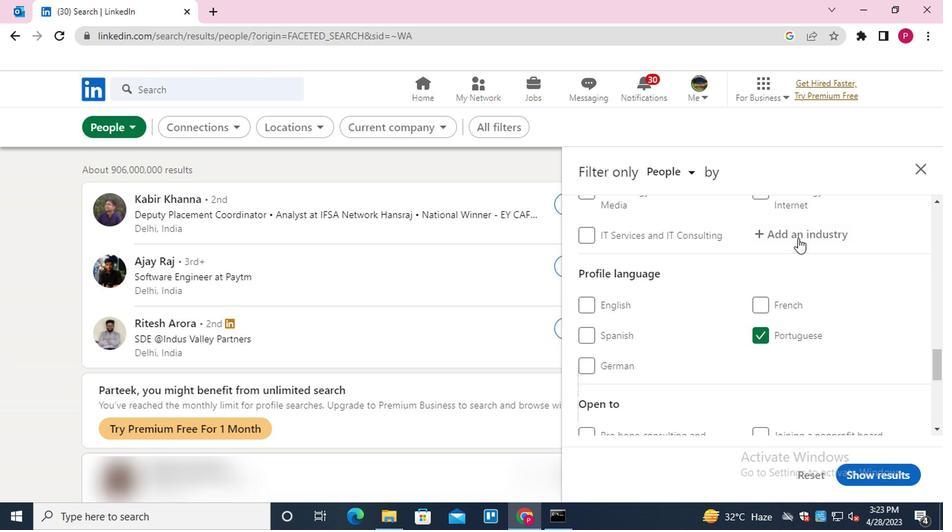 
Action: Key pressed <Key.shift><Key.shift><Key.shift><Key.shift><Key.shift>WATER<Key.down><Key.down><Key.down><Key.enter>
Screenshot: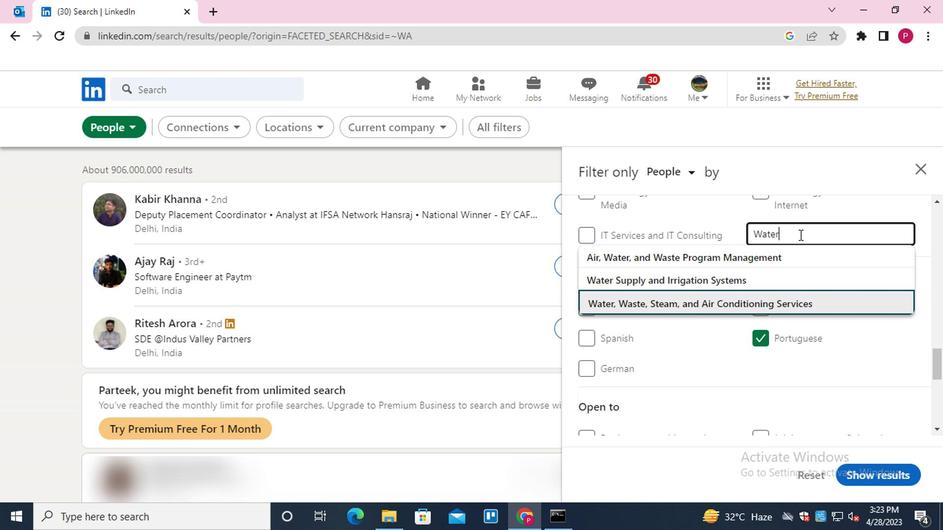 
Action: Mouse moved to (599, 316)
Screenshot: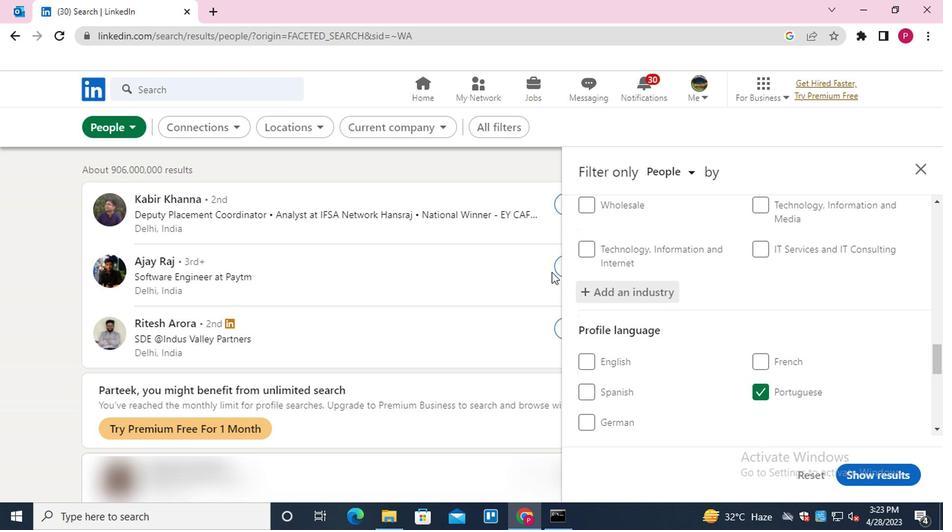 
Action: Mouse scrolled (599, 316) with delta (0, 0)
Screenshot: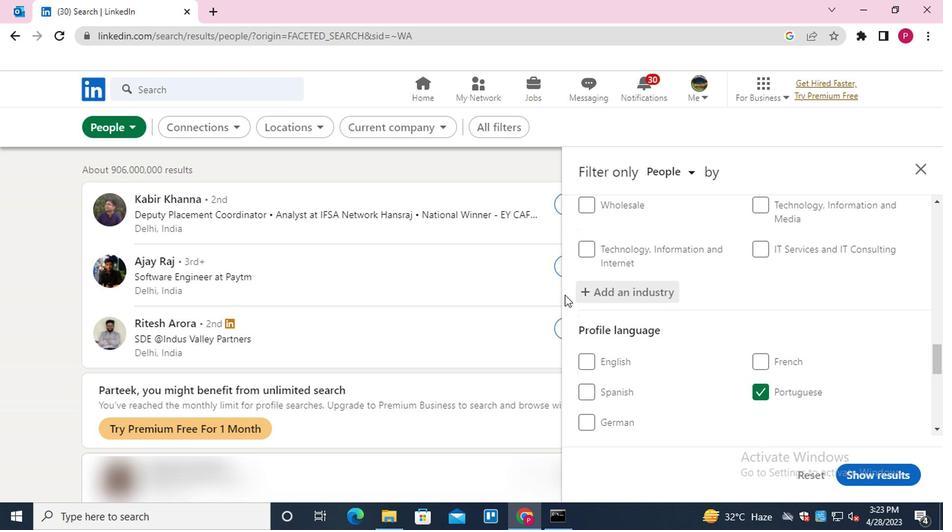 
Action: Mouse moved to (605, 321)
Screenshot: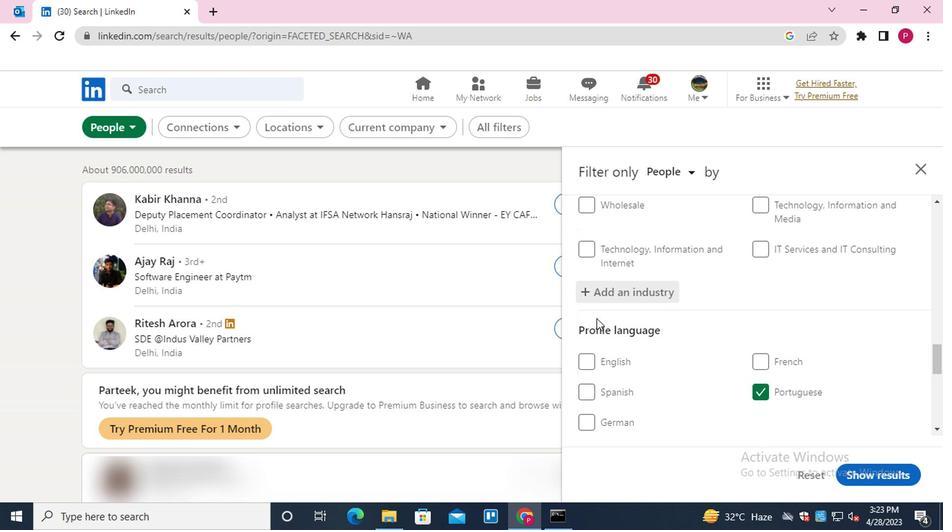 
Action: Mouse scrolled (605, 321) with delta (0, 0)
Screenshot: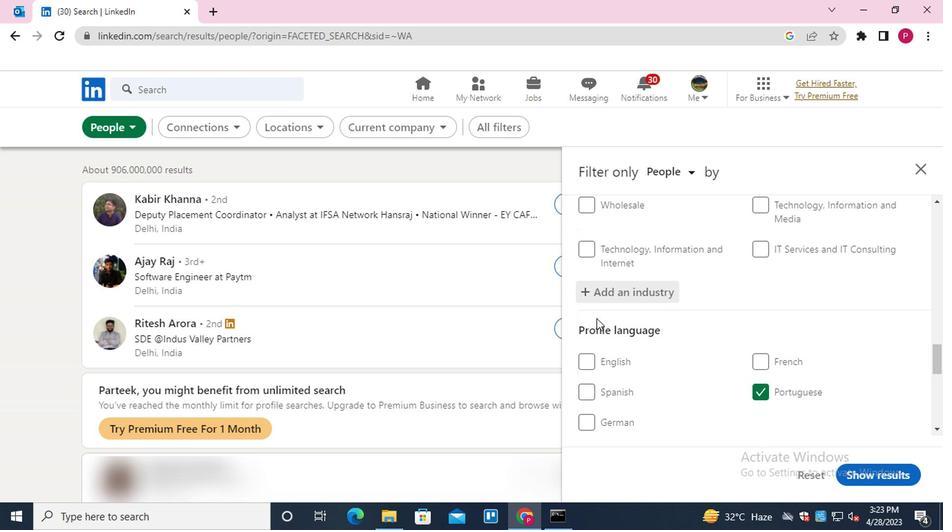 
Action: Mouse moved to (606, 323)
Screenshot: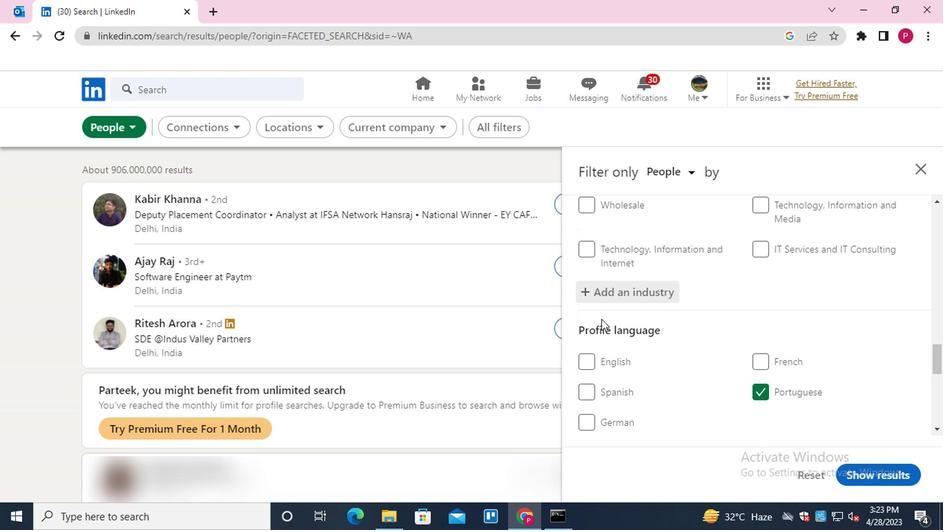 
Action: Mouse scrolled (606, 322) with delta (0, 0)
Screenshot: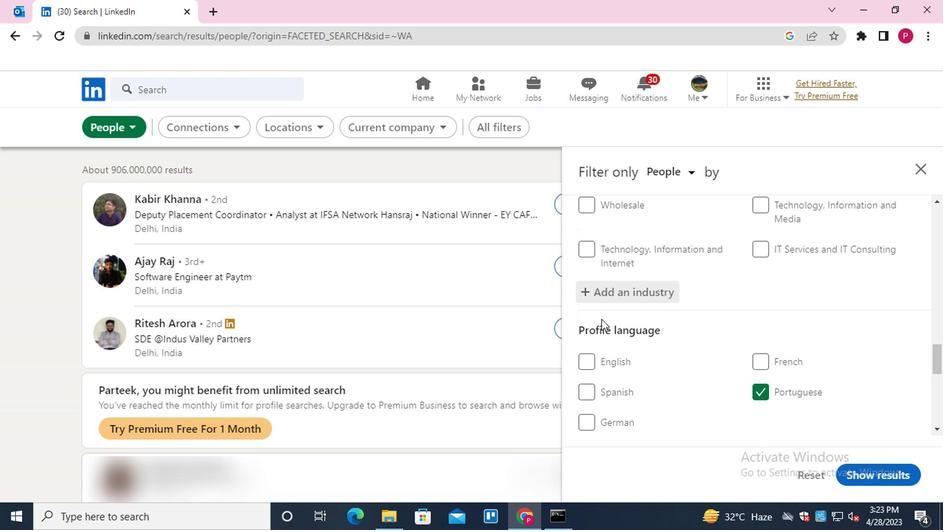 
Action: Mouse scrolled (606, 322) with delta (0, 0)
Screenshot: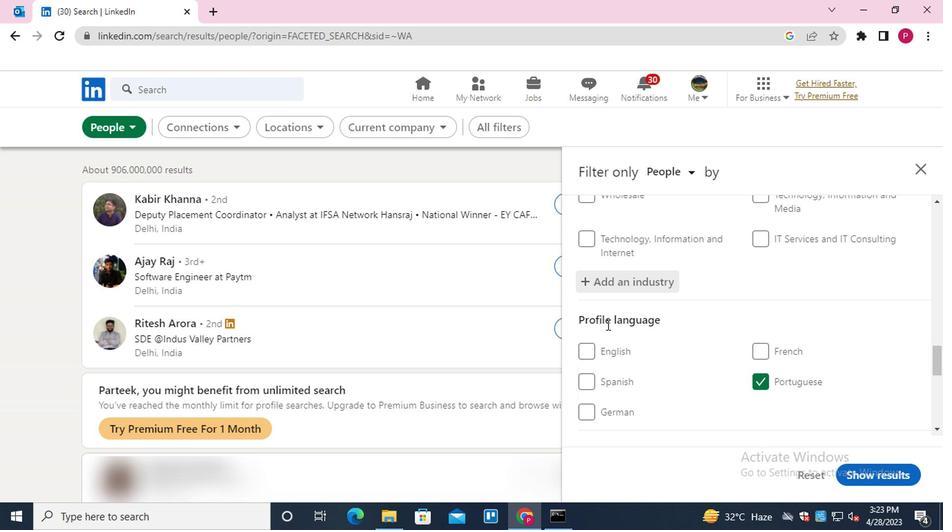 
Action: Mouse moved to (773, 352)
Screenshot: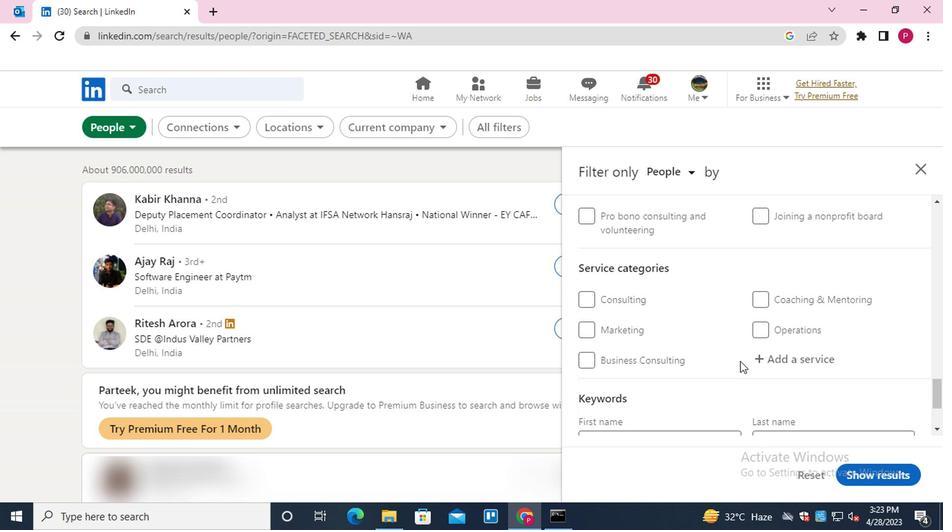 
Action: Mouse pressed left at (773, 352)
Screenshot: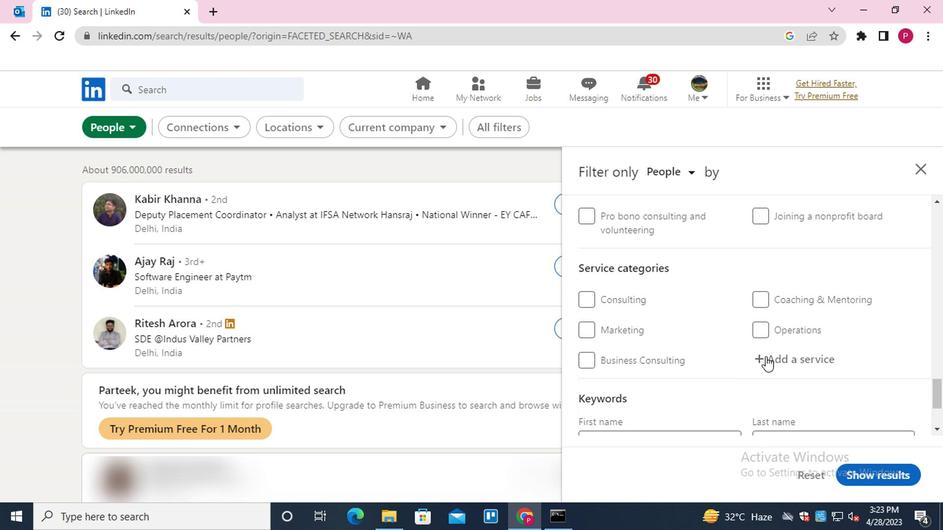 
Action: Mouse moved to (773, 352)
Screenshot: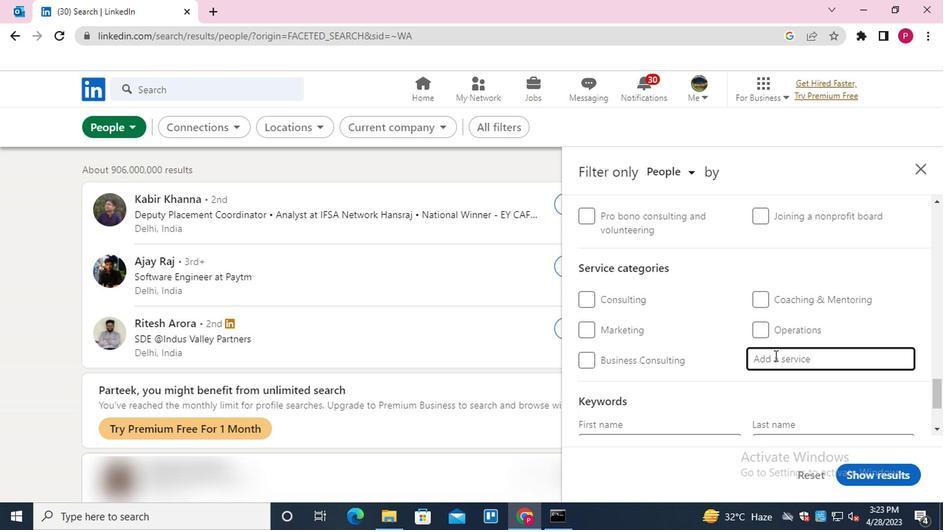 
Action: Key pressed <Key.shift><Key.shift><Key.shift><Key.shift><Key.shift>WEB<Key.space><Key.down><Key.enter>
Screenshot: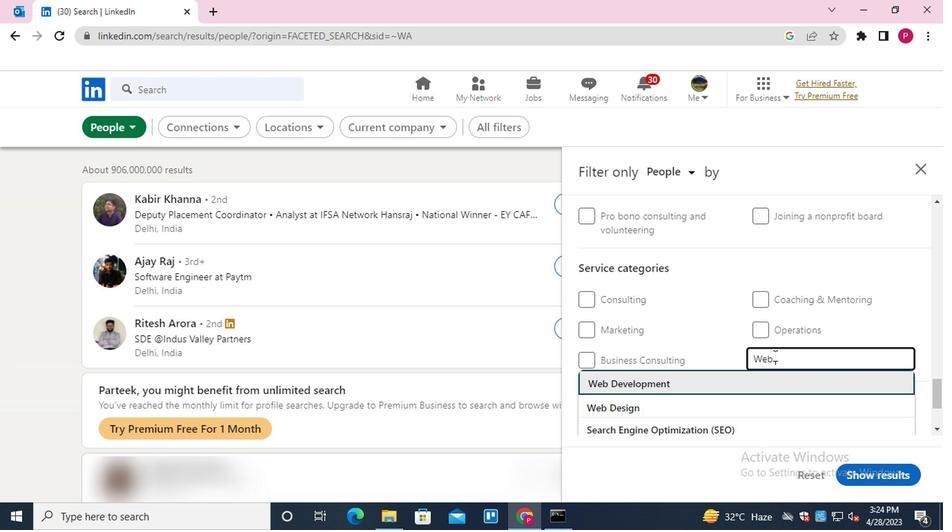 
Action: Mouse moved to (805, 392)
Screenshot: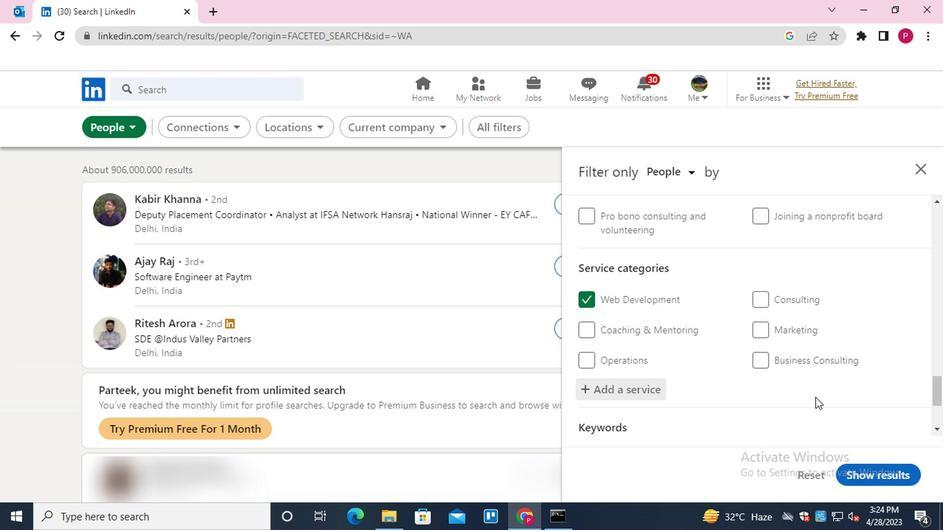 
Action: Mouse scrolled (805, 392) with delta (0, 0)
Screenshot: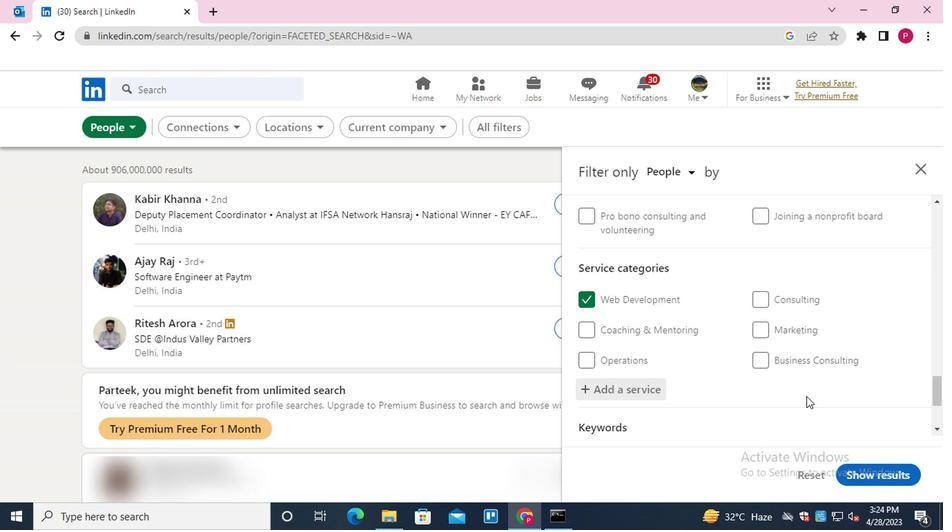 
Action: Mouse scrolled (805, 392) with delta (0, 0)
Screenshot: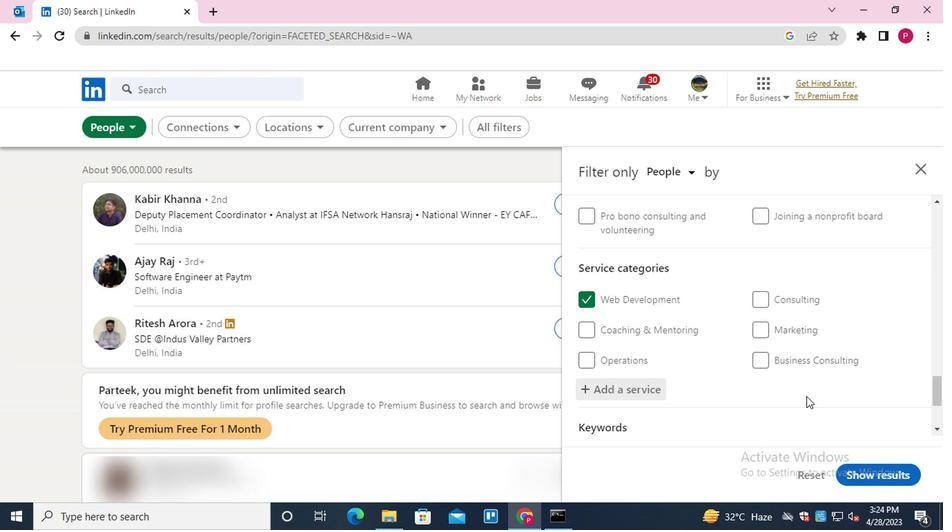 
Action: Mouse scrolled (805, 392) with delta (0, 0)
Screenshot: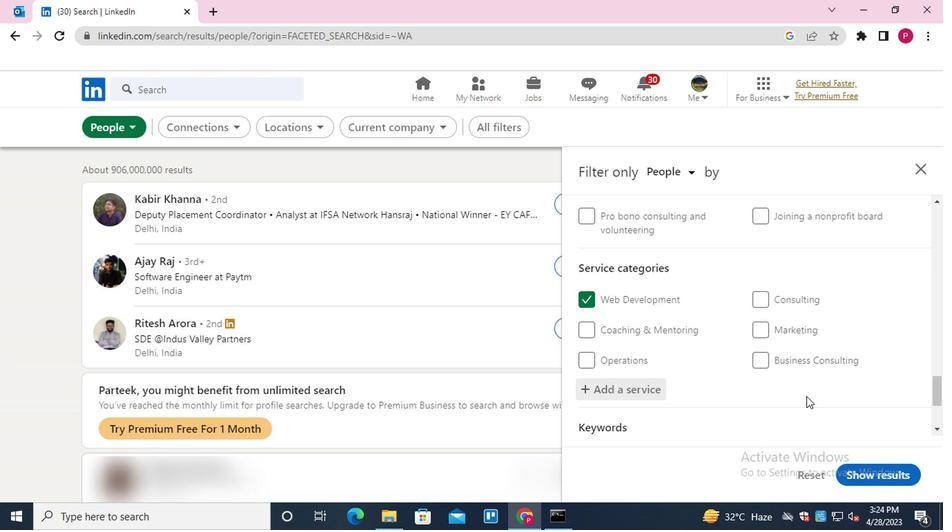 
Action: Mouse moved to (692, 377)
Screenshot: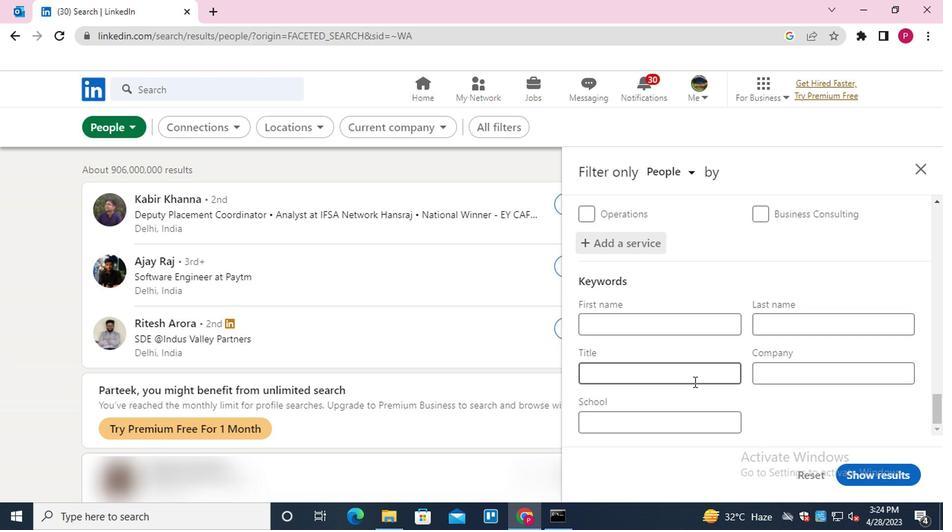 
Action: Mouse pressed left at (692, 377)
Screenshot: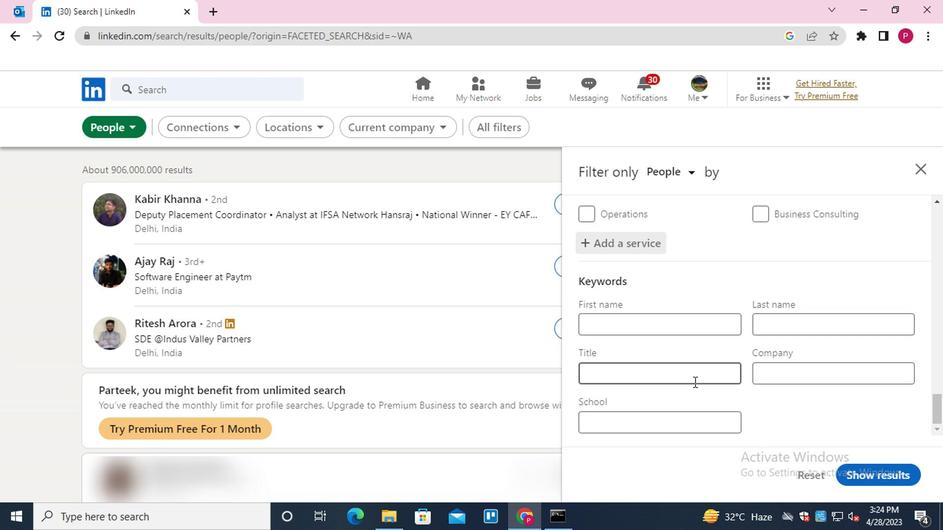 
Action: Key pressed <Key.shift><Key.shift><Key.shift><Key.shift><Key.shift><Key.shift>BIOLOGIST
Screenshot: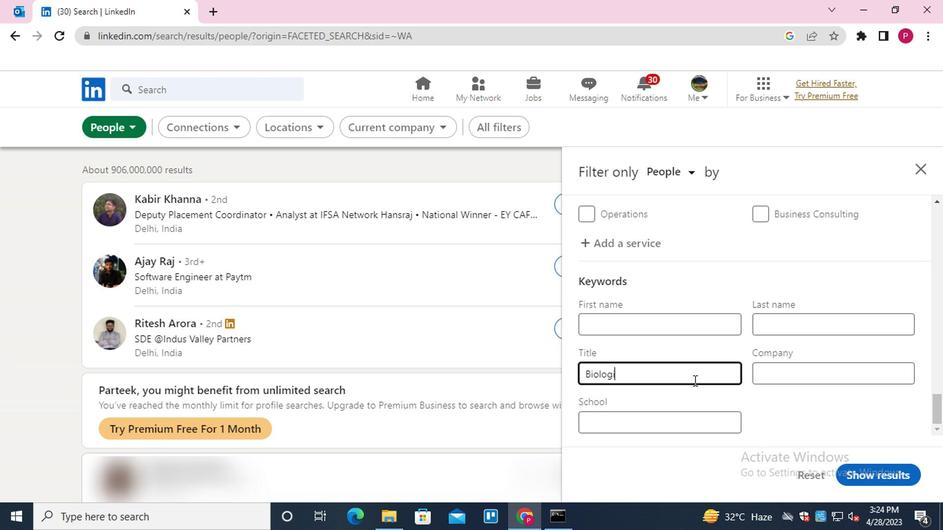 
Action: Mouse moved to (863, 466)
Screenshot: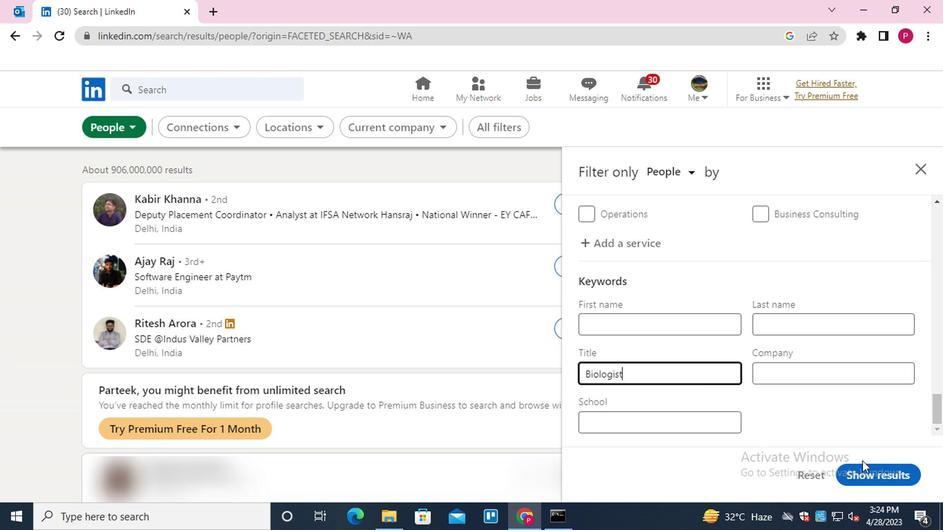 
Action: Mouse pressed left at (863, 466)
Screenshot: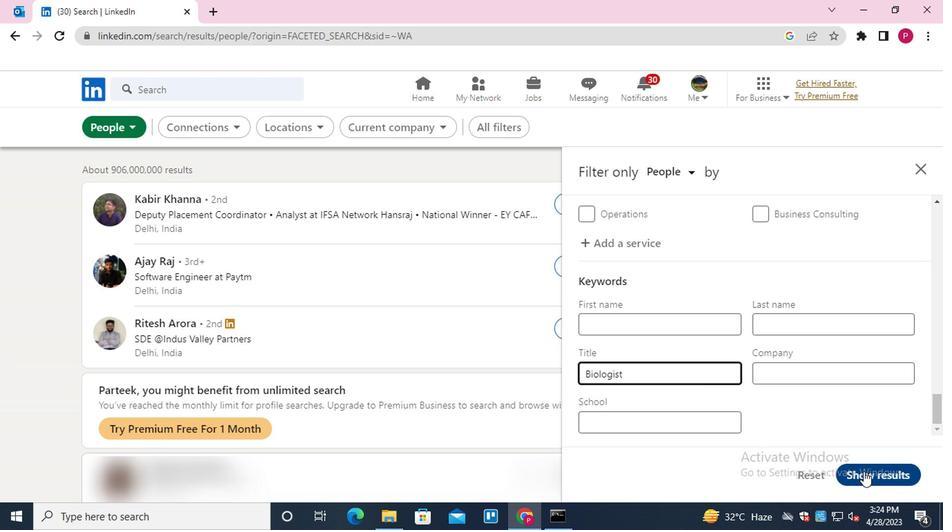 
Action: Mouse moved to (467, 251)
Screenshot: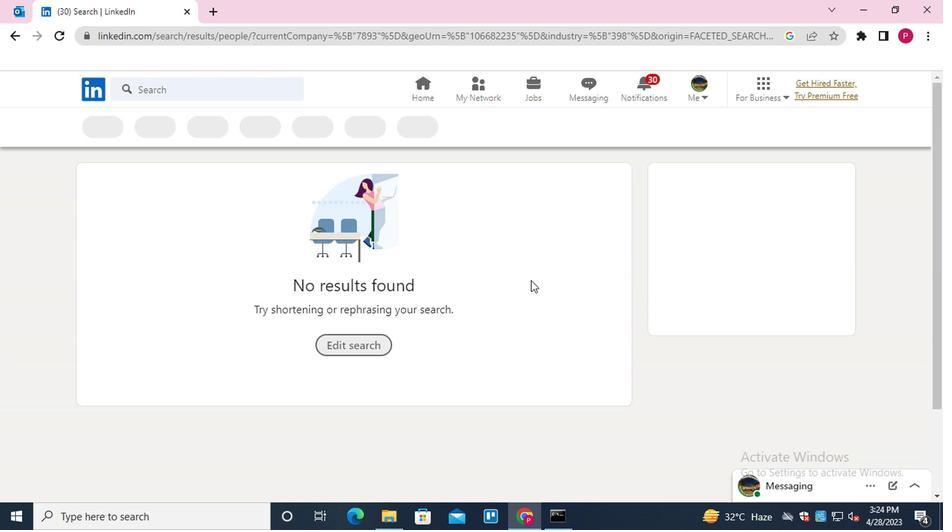 
